 Task: Look for products in the category "Minerals" from Now only.
Action: Mouse pressed left at (37, 92)
Screenshot: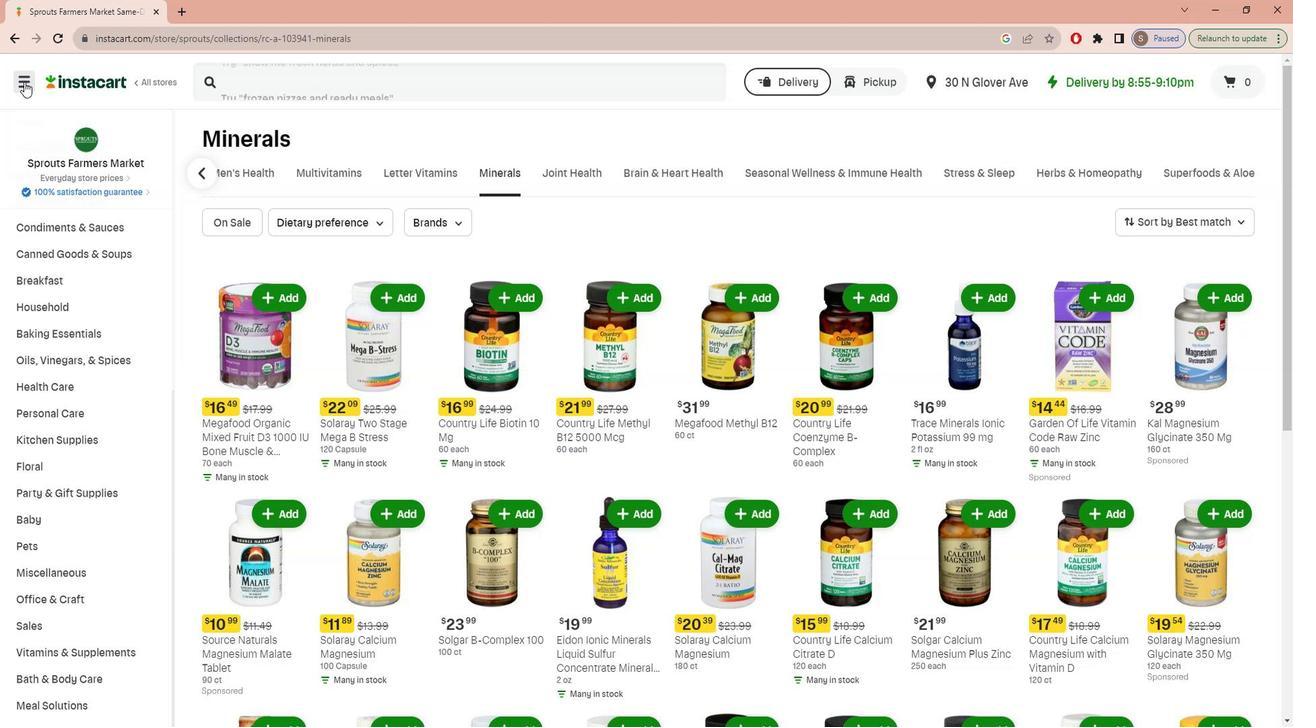 
Action: Mouse moved to (39, 178)
Screenshot: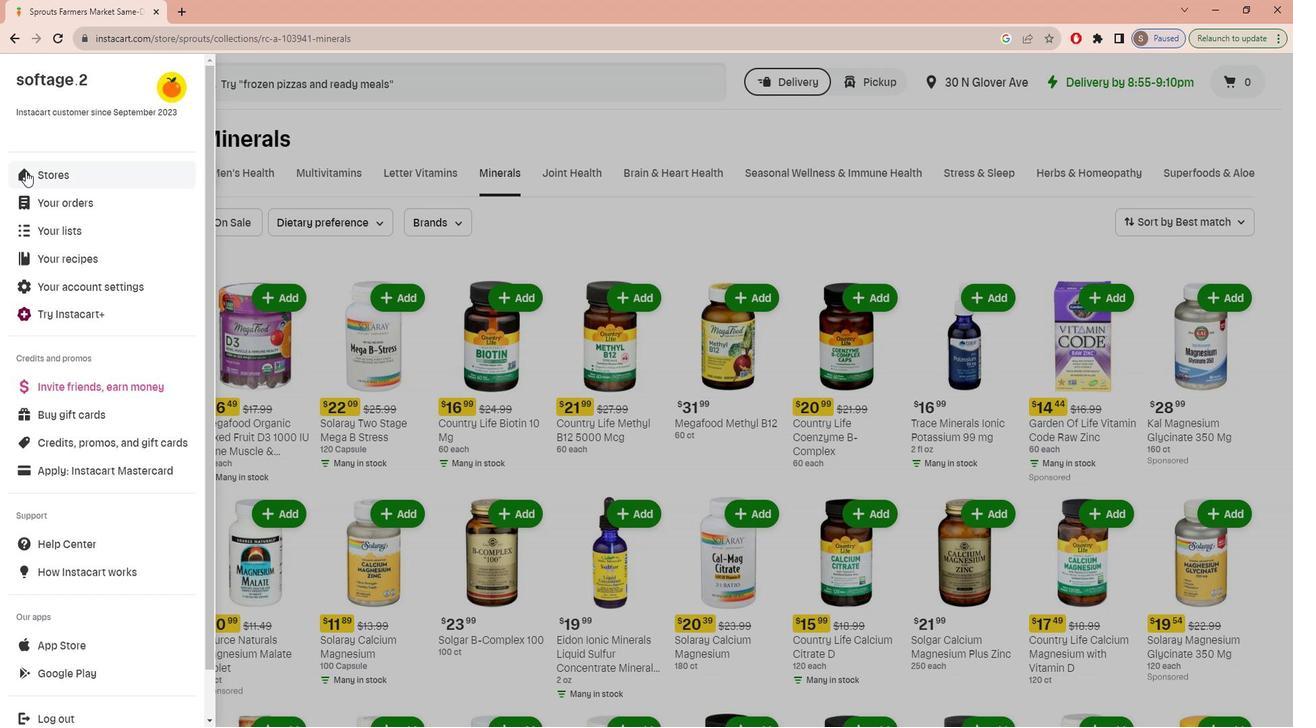 
Action: Mouse pressed left at (39, 178)
Screenshot: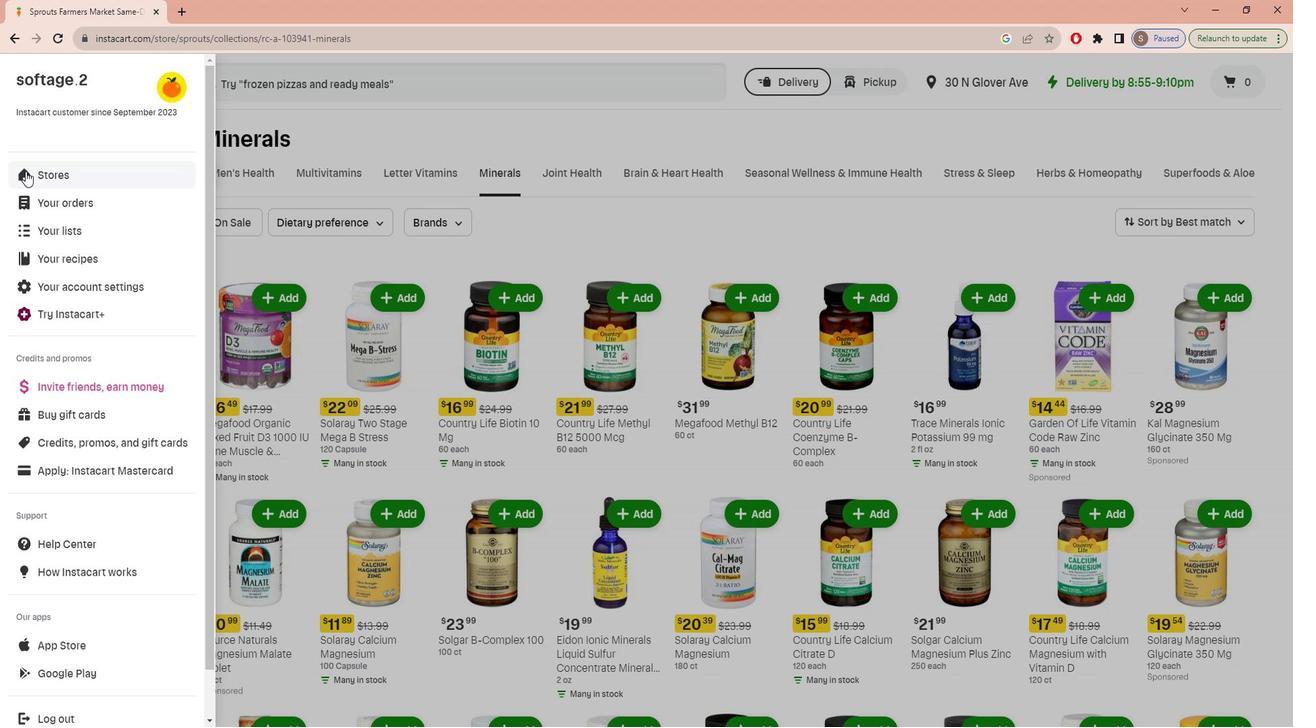 
Action: Mouse moved to (336, 140)
Screenshot: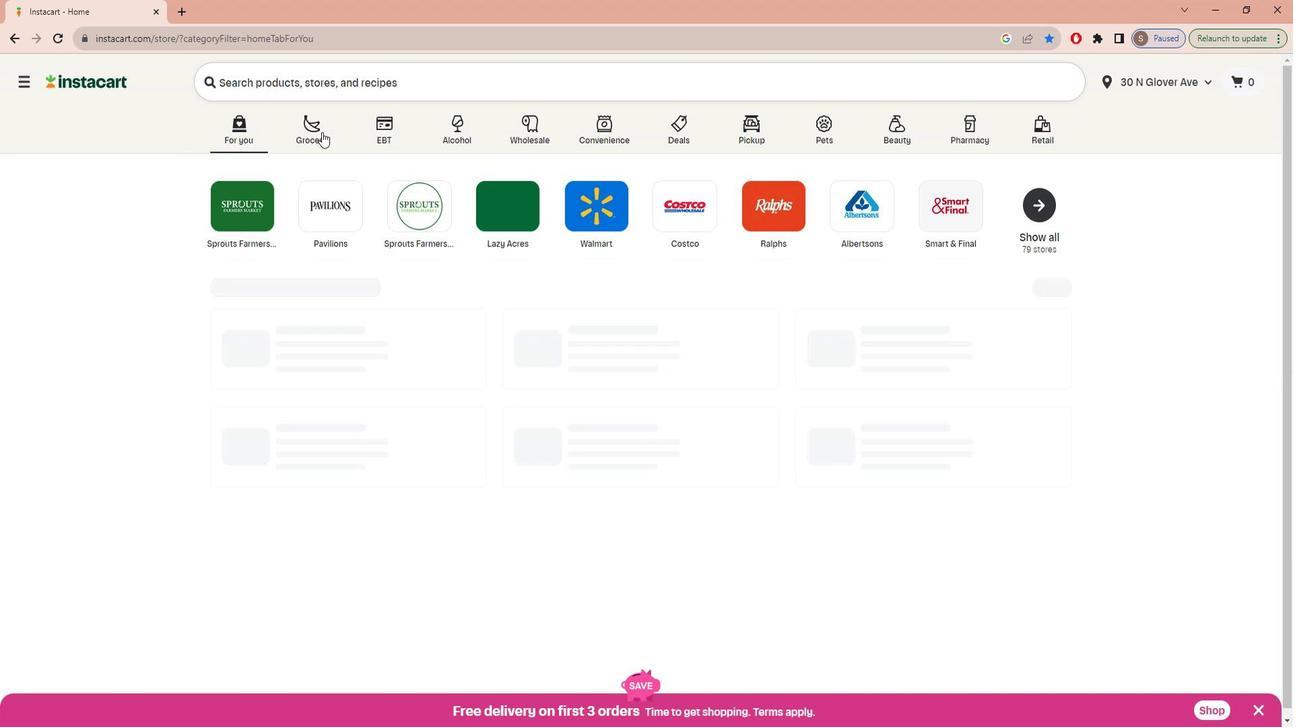 
Action: Mouse pressed left at (336, 140)
Screenshot: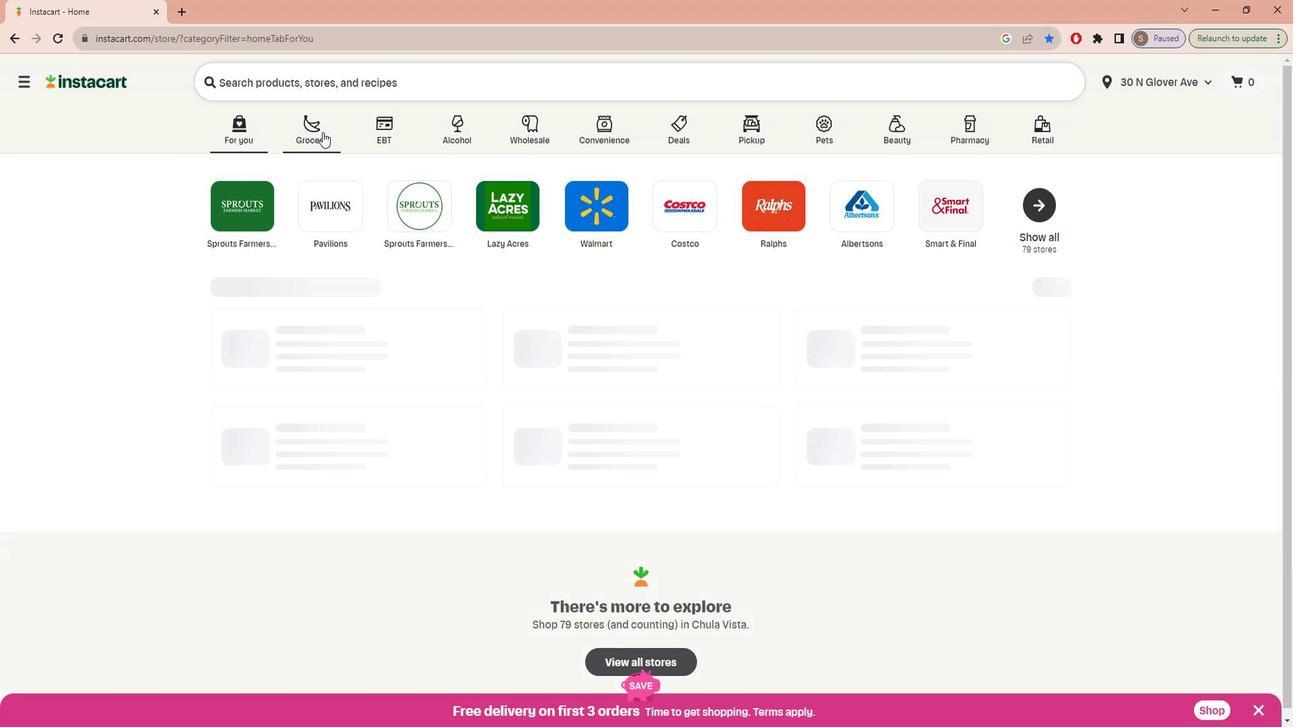 
Action: Mouse moved to (293, 392)
Screenshot: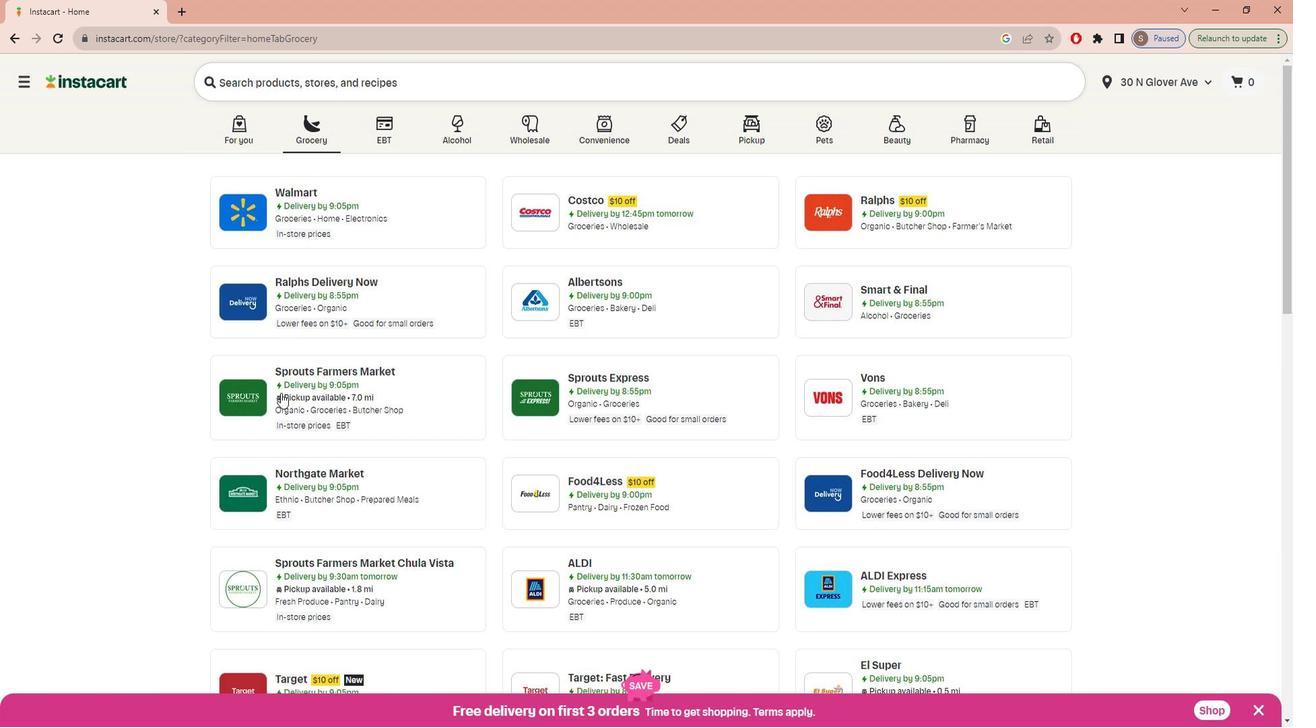 
Action: Mouse pressed left at (293, 392)
Screenshot: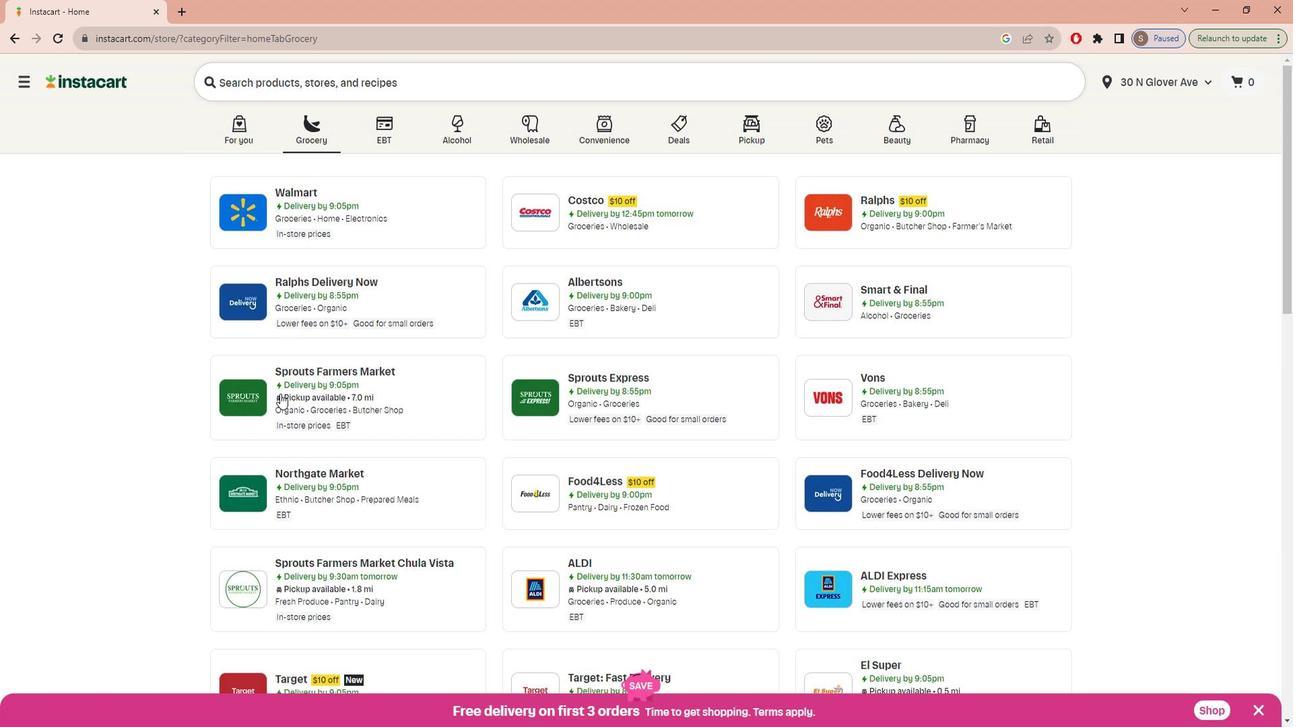 
Action: Mouse moved to (101, 468)
Screenshot: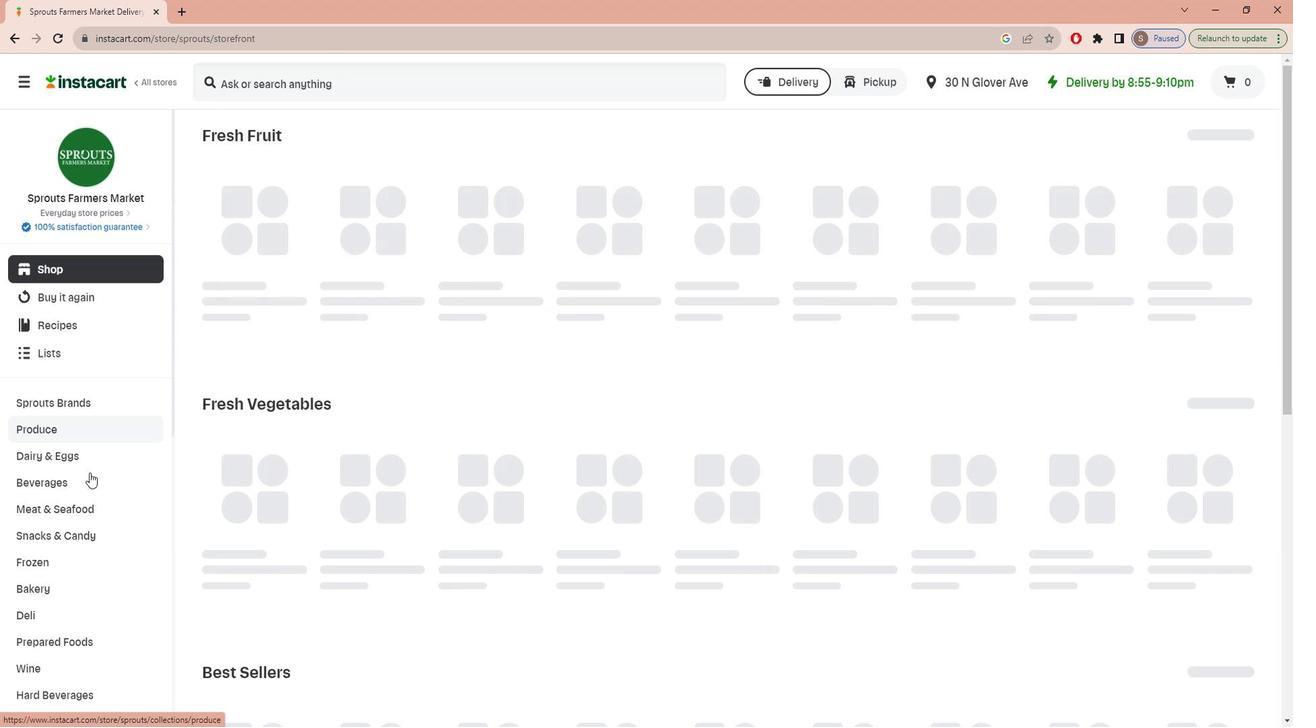 
Action: Mouse scrolled (101, 468) with delta (0, 0)
Screenshot: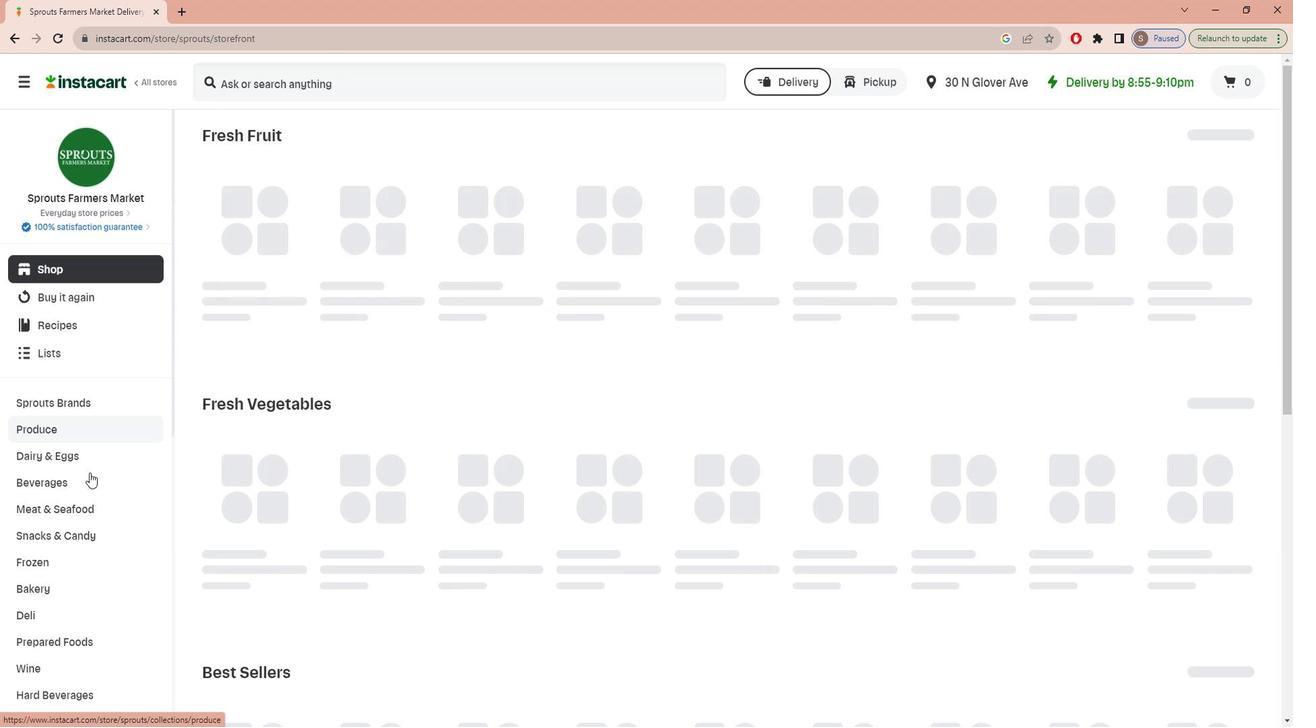 
Action: Mouse scrolled (101, 468) with delta (0, 0)
Screenshot: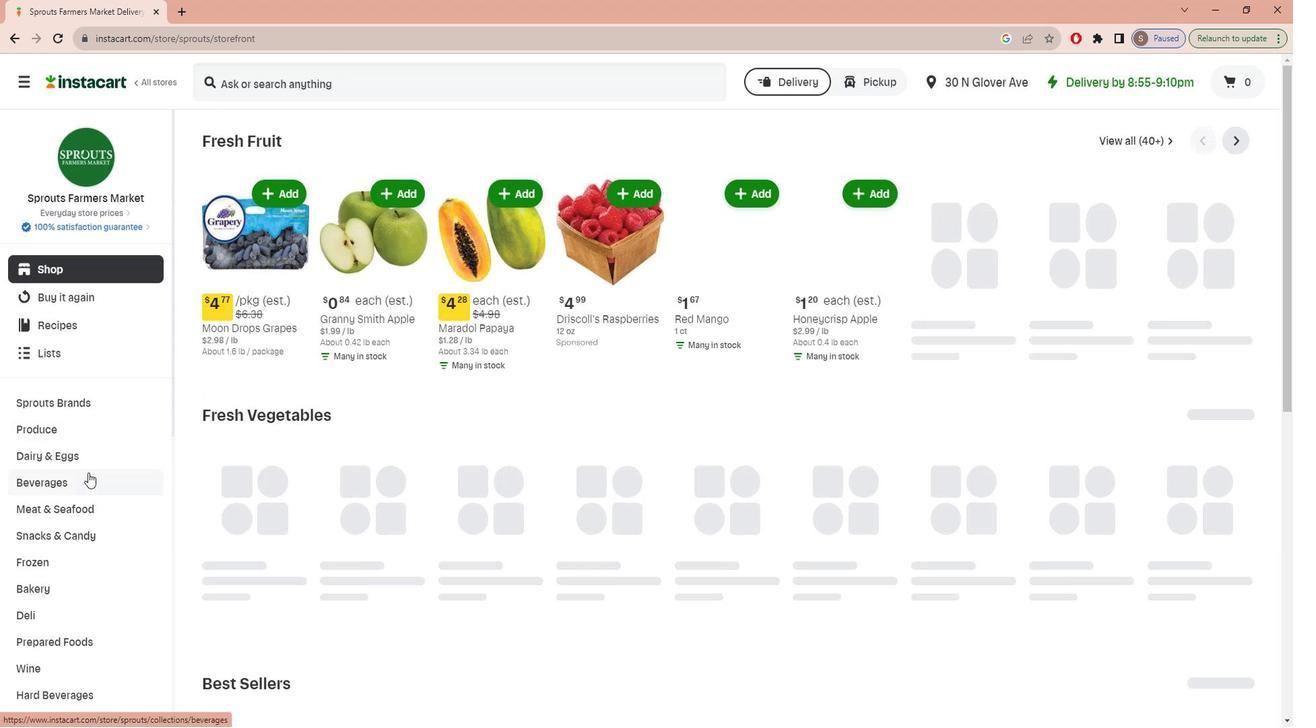 
Action: Mouse scrolled (101, 468) with delta (0, 0)
Screenshot: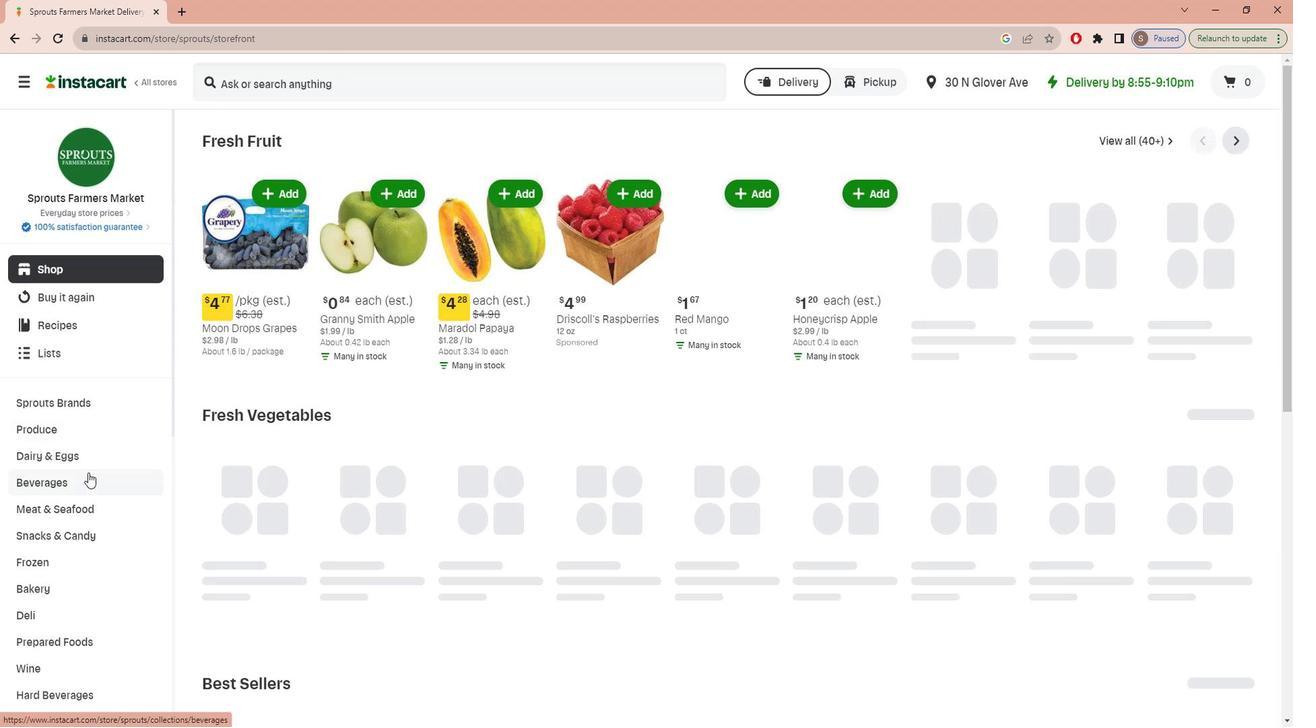 
Action: Mouse scrolled (101, 468) with delta (0, 0)
Screenshot: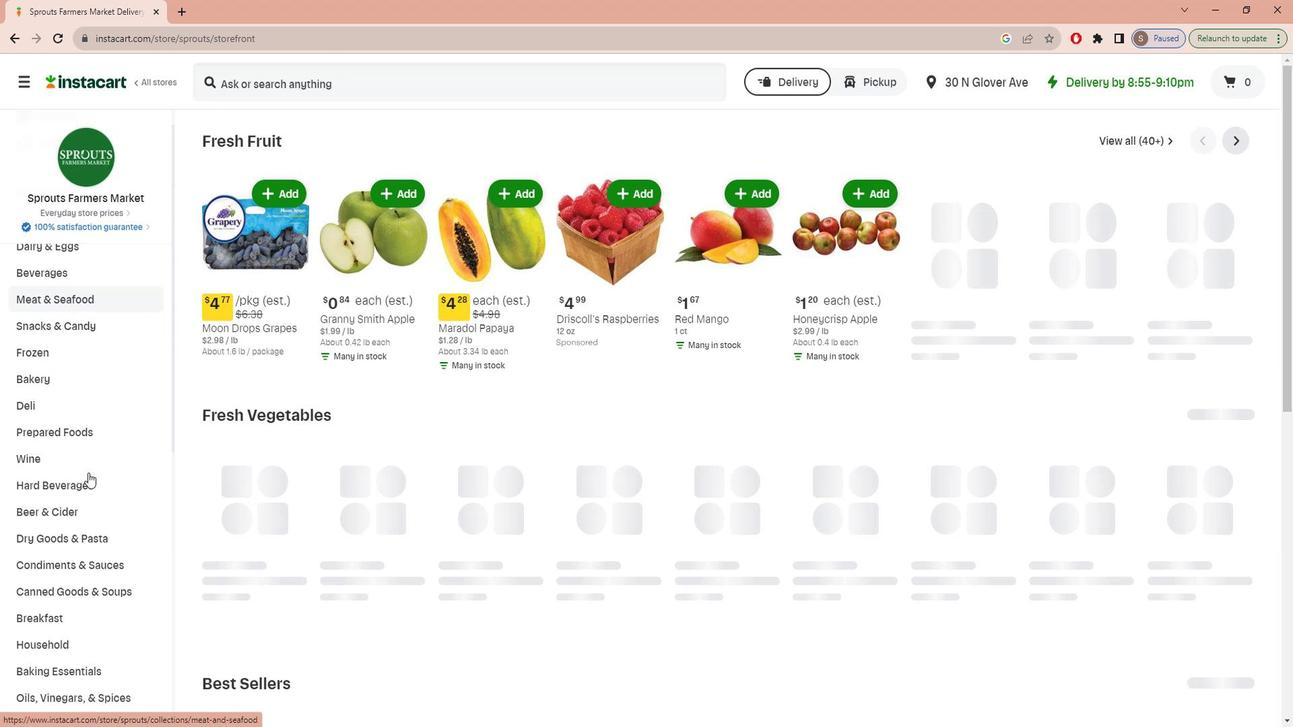 
Action: Mouse scrolled (101, 468) with delta (0, 0)
Screenshot: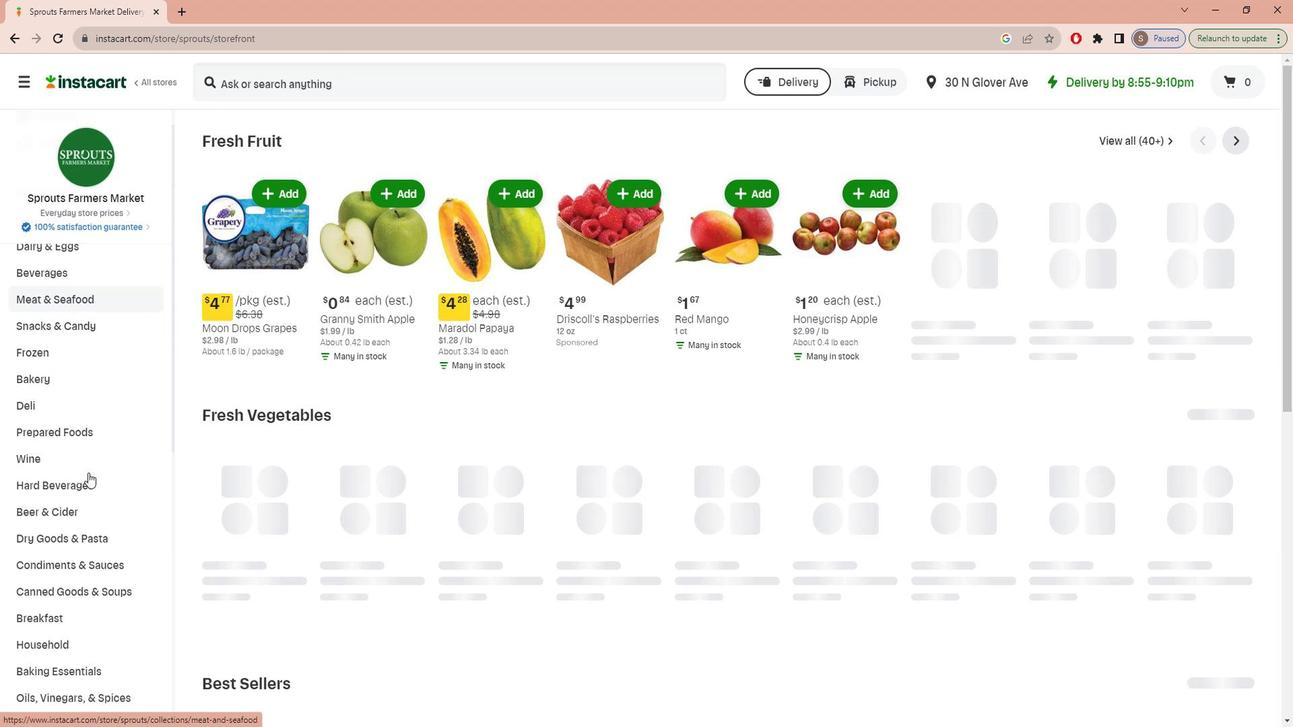 
Action: Mouse scrolled (101, 468) with delta (0, 0)
Screenshot: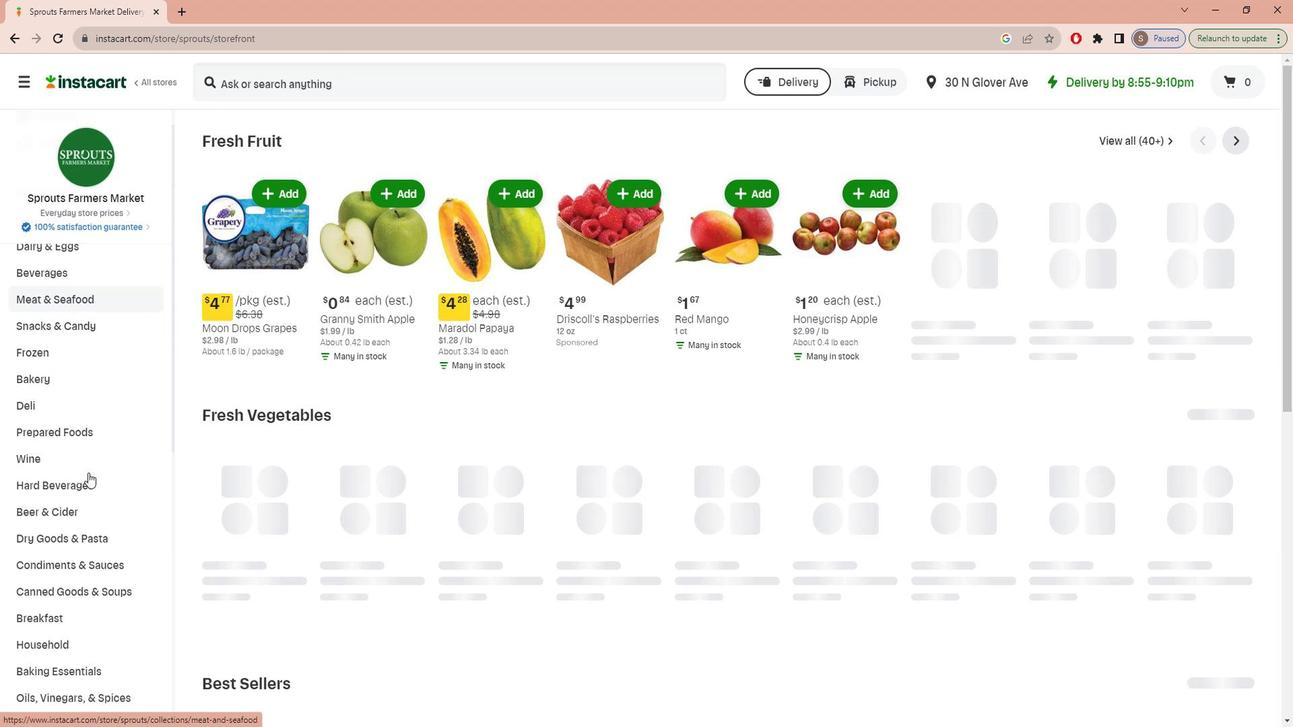 
Action: Mouse scrolled (101, 468) with delta (0, 0)
Screenshot: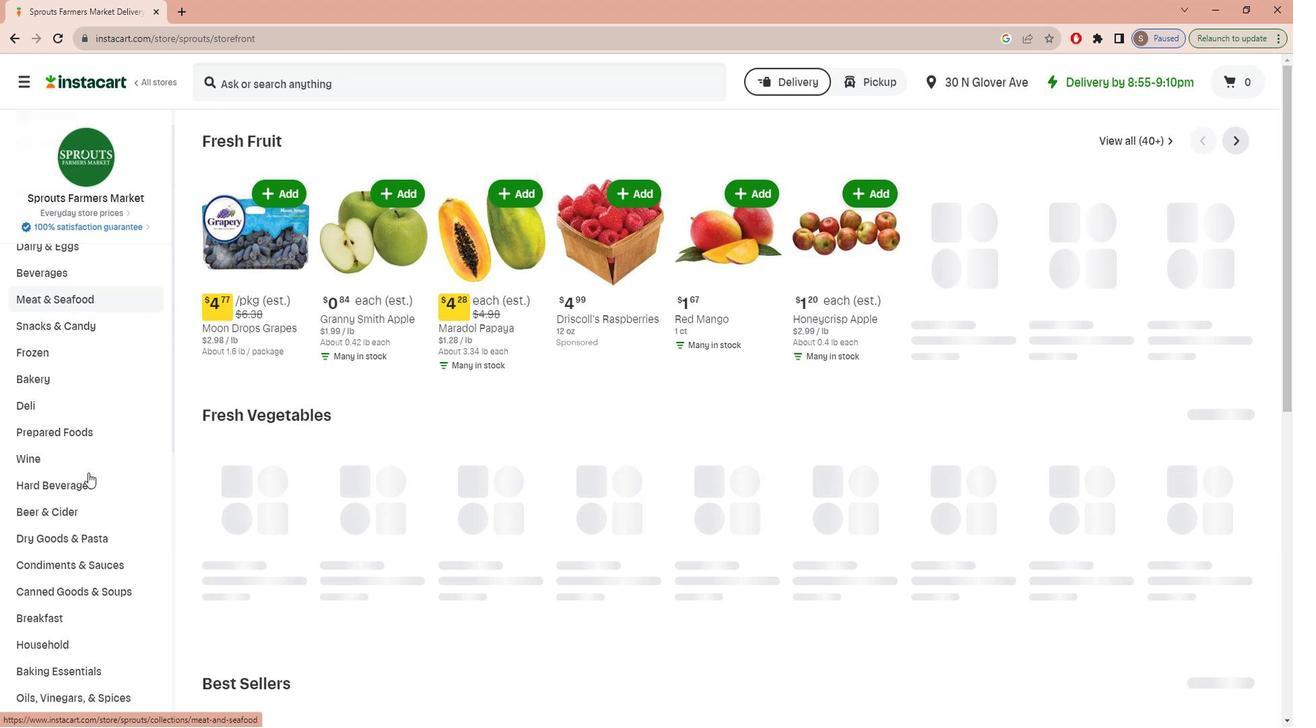 
Action: Mouse scrolled (101, 468) with delta (0, 0)
Screenshot: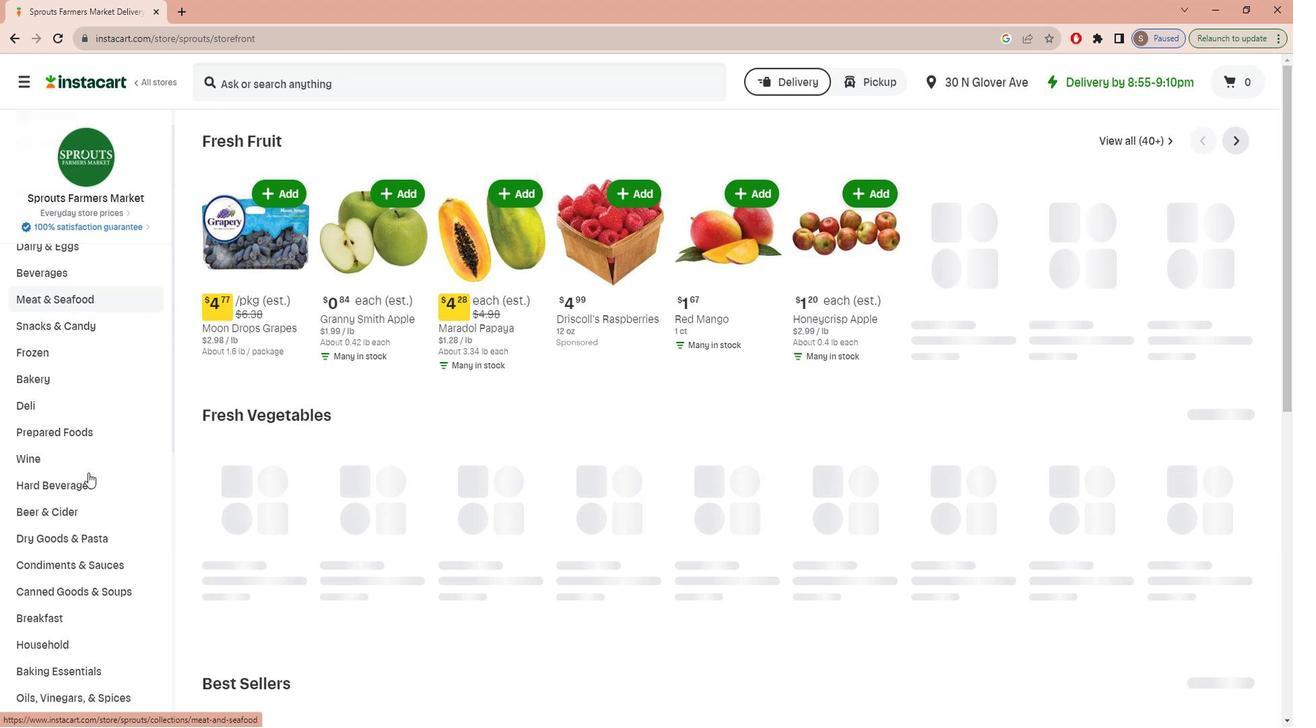 
Action: Mouse scrolled (101, 468) with delta (0, 0)
Screenshot: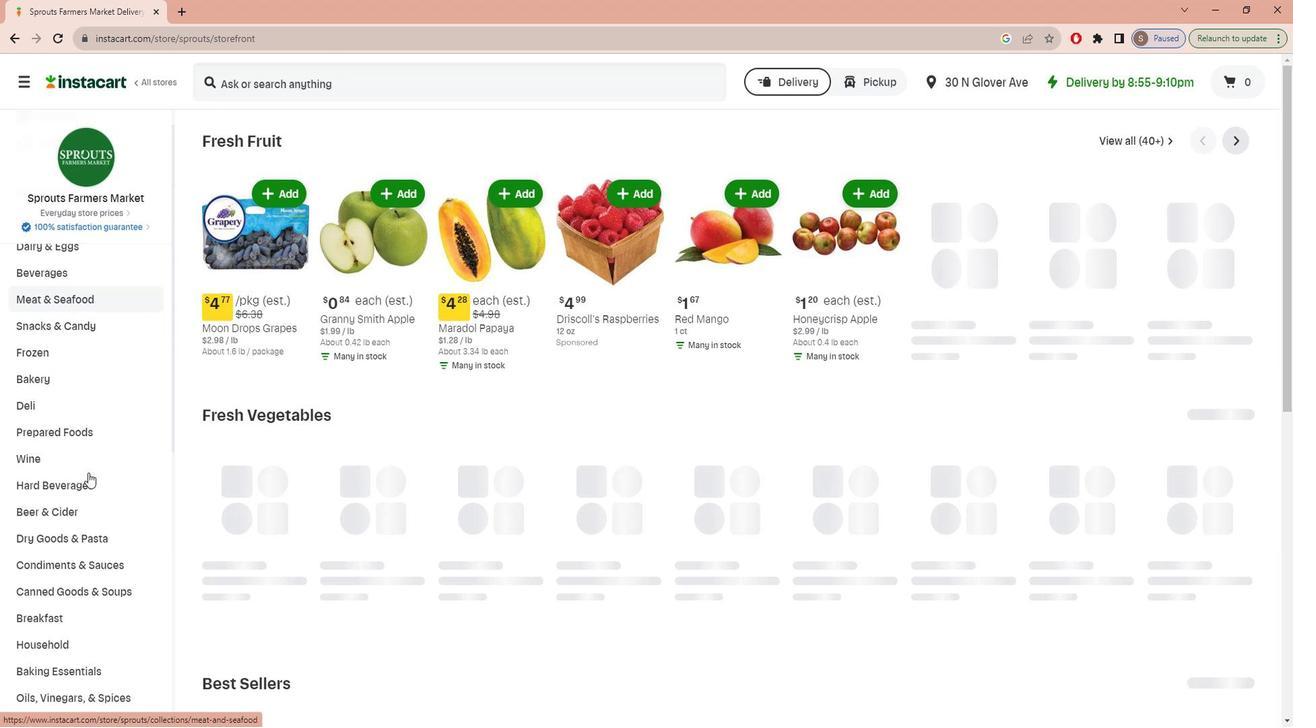 
Action: Mouse scrolled (101, 468) with delta (0, 0)
Screenshot: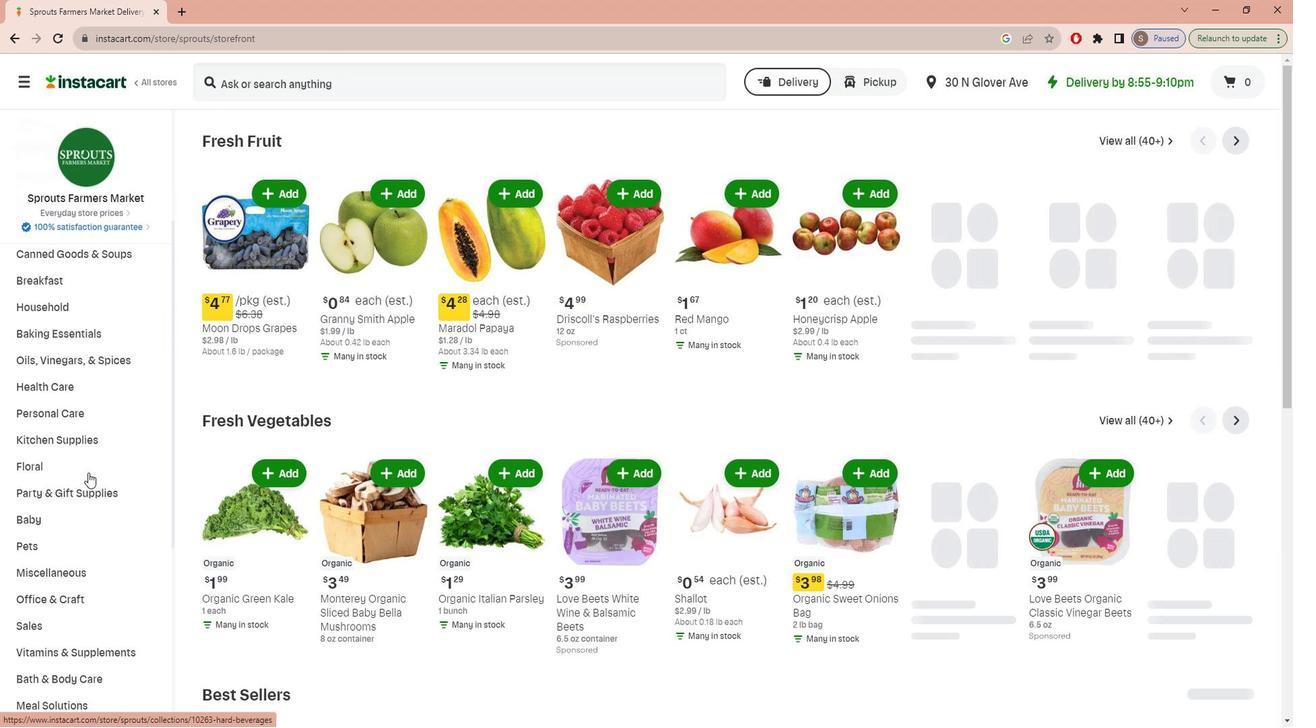 
Action: Mouse scrolled (101, 468) with delta (0, 0)
Screenshot: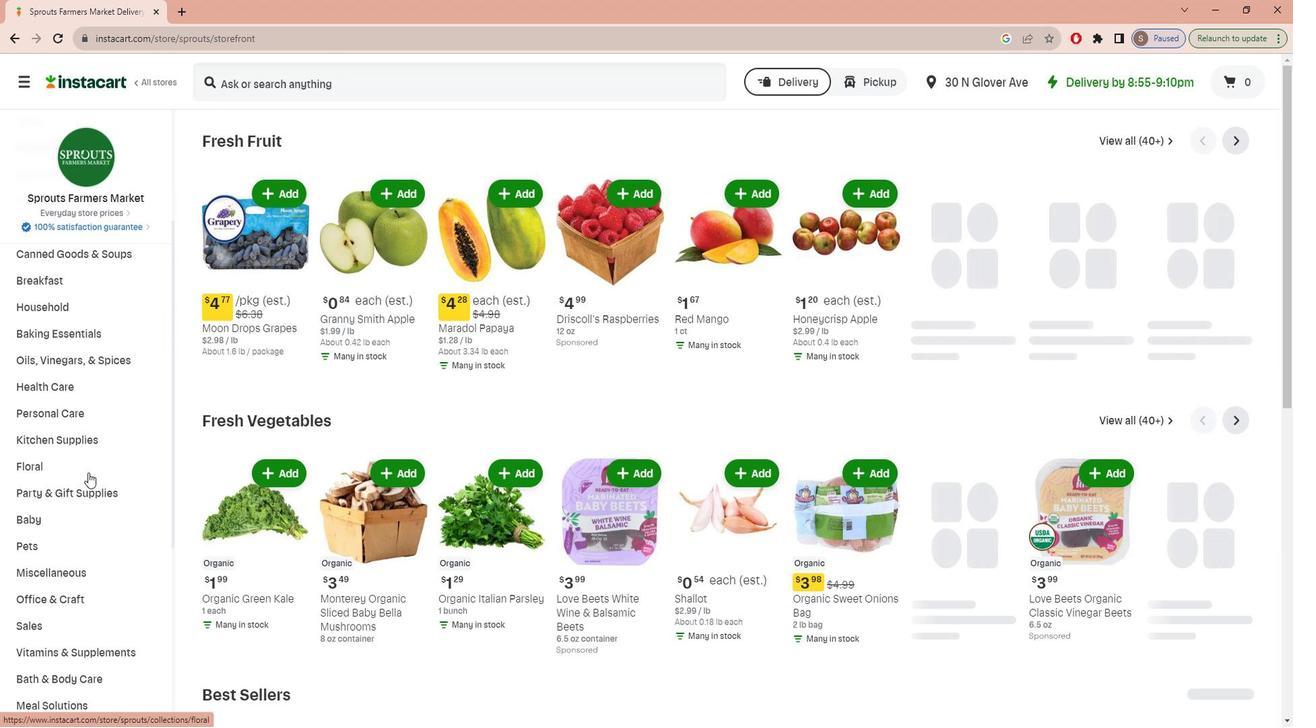 
Action: Mouse scrolled (101, 468) with delta (0, 0)
Screenshot: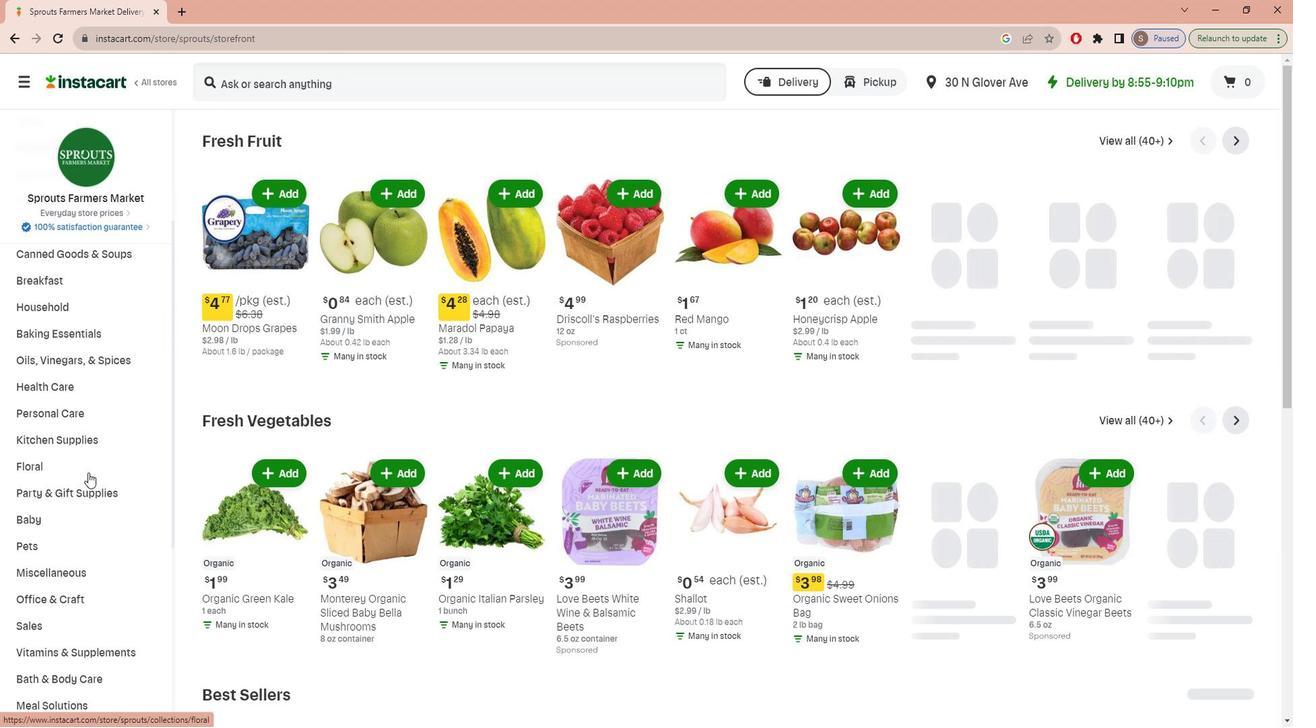 
Action: Mouse scrolled (101, 468) with delta (0, 0)
Screenshot: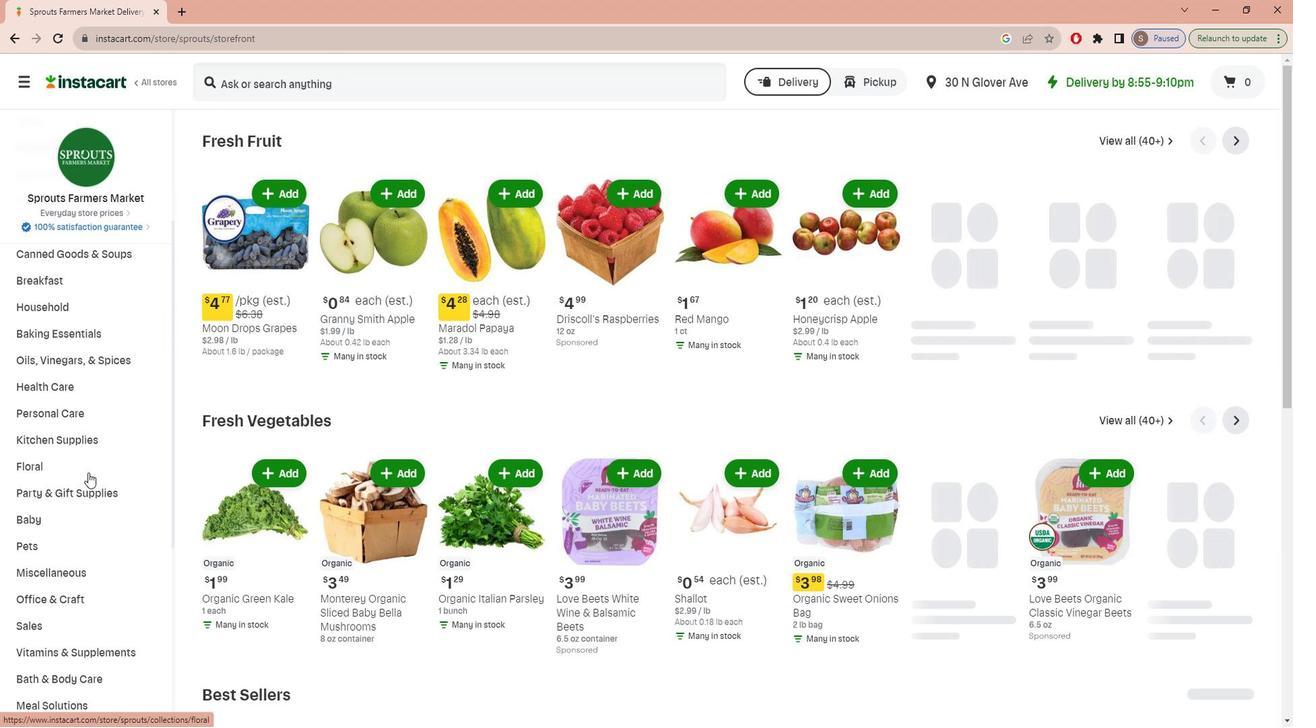 
Action: Mouse scrolled (101, 468) with delta (0, 0)
Screenshot: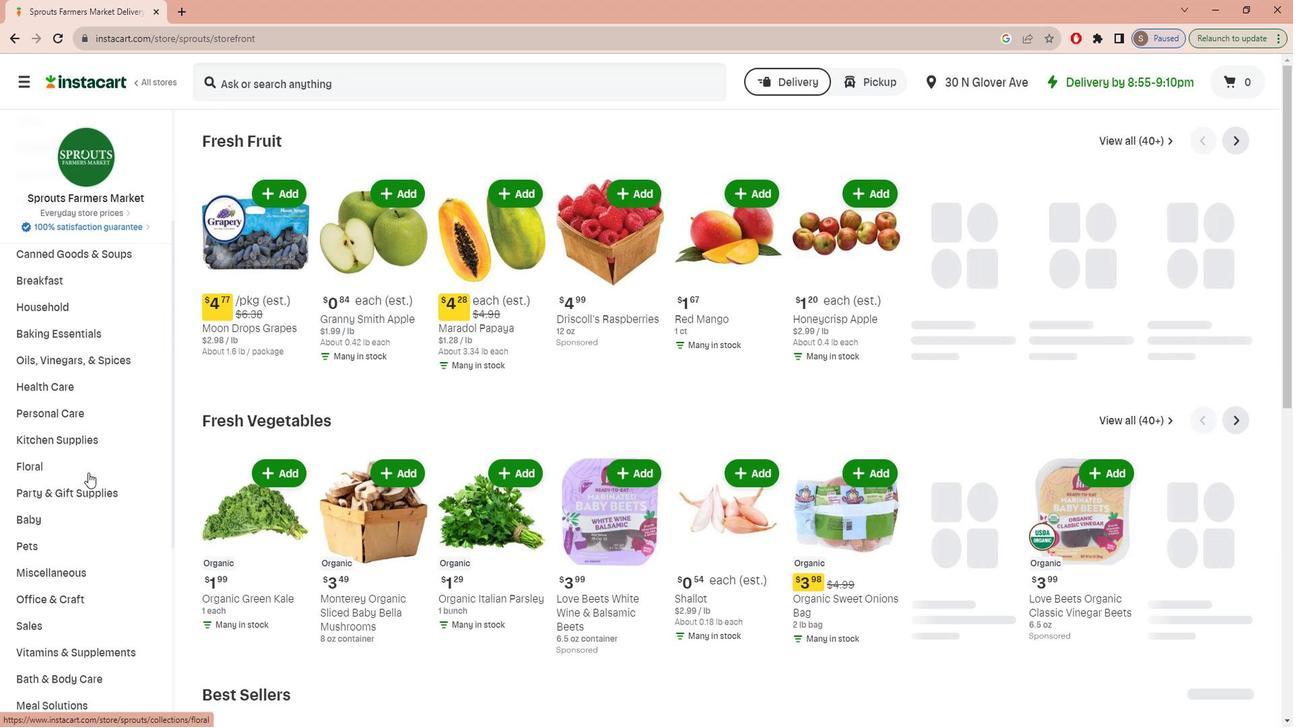 
Action: Mouse scrolled (101, 468) with delta (0, 0)
Screenshot: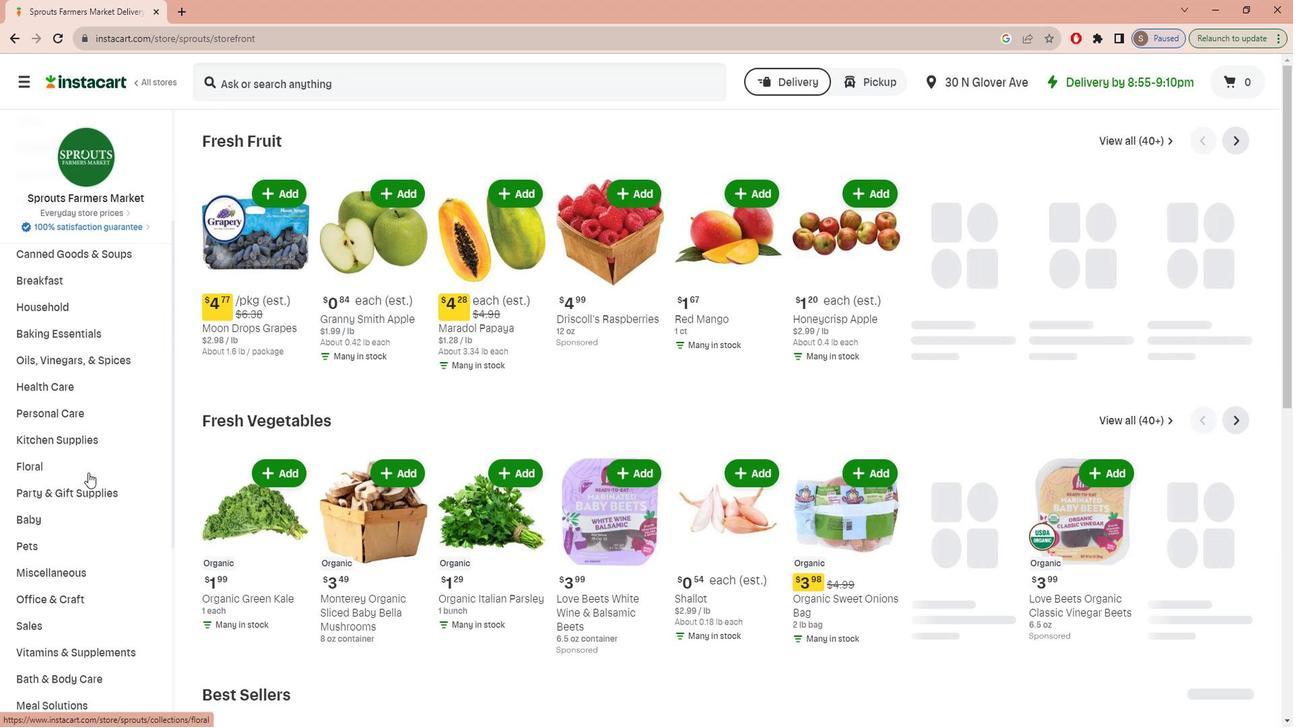 
Action: Mouse scrolled (101, 468) with delta (0, 0)
Screenshot: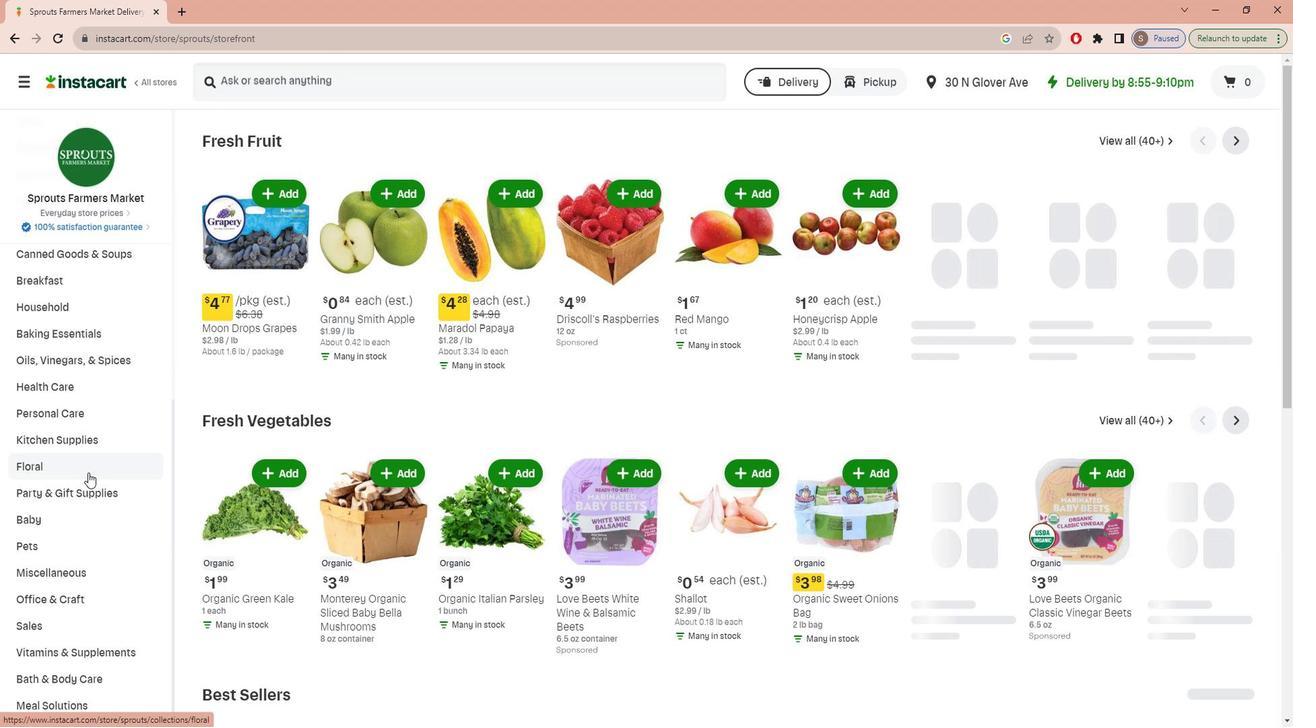 
Action: Mouse moved to (88, 644)
Screenshot: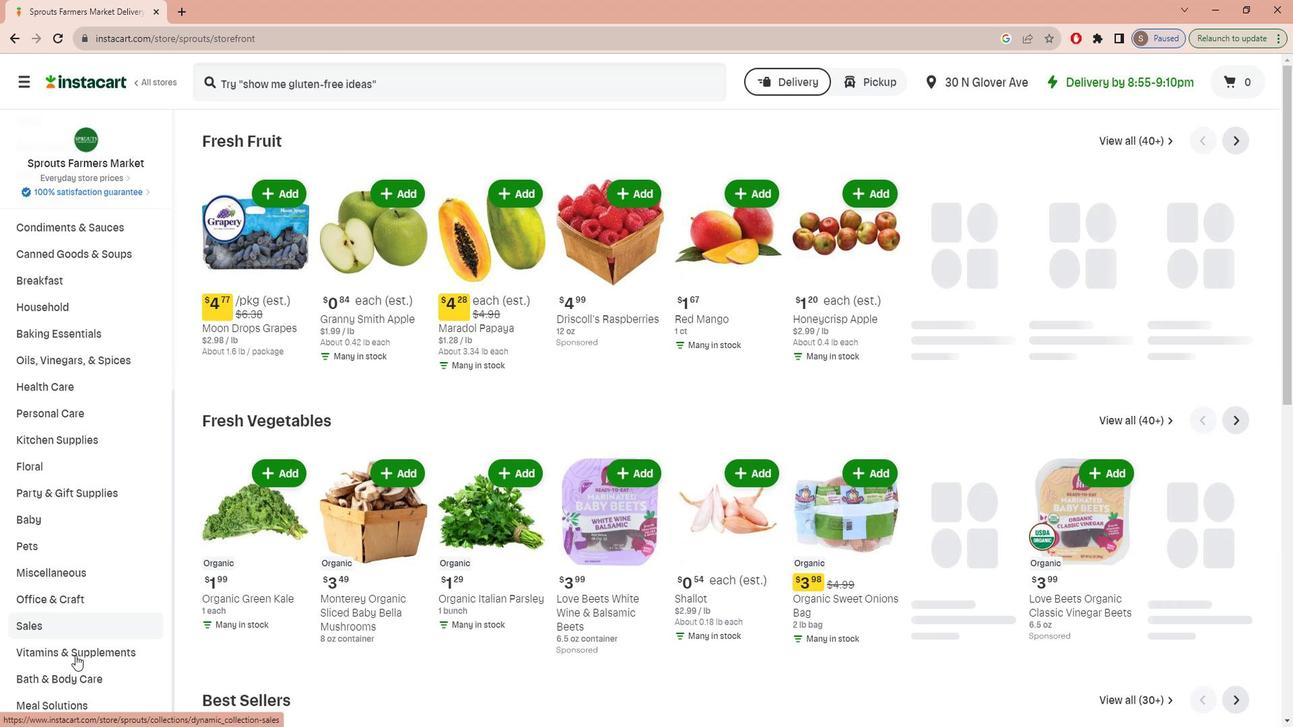 
Action: Mouse pressed left at (88, 644)
Screenshot: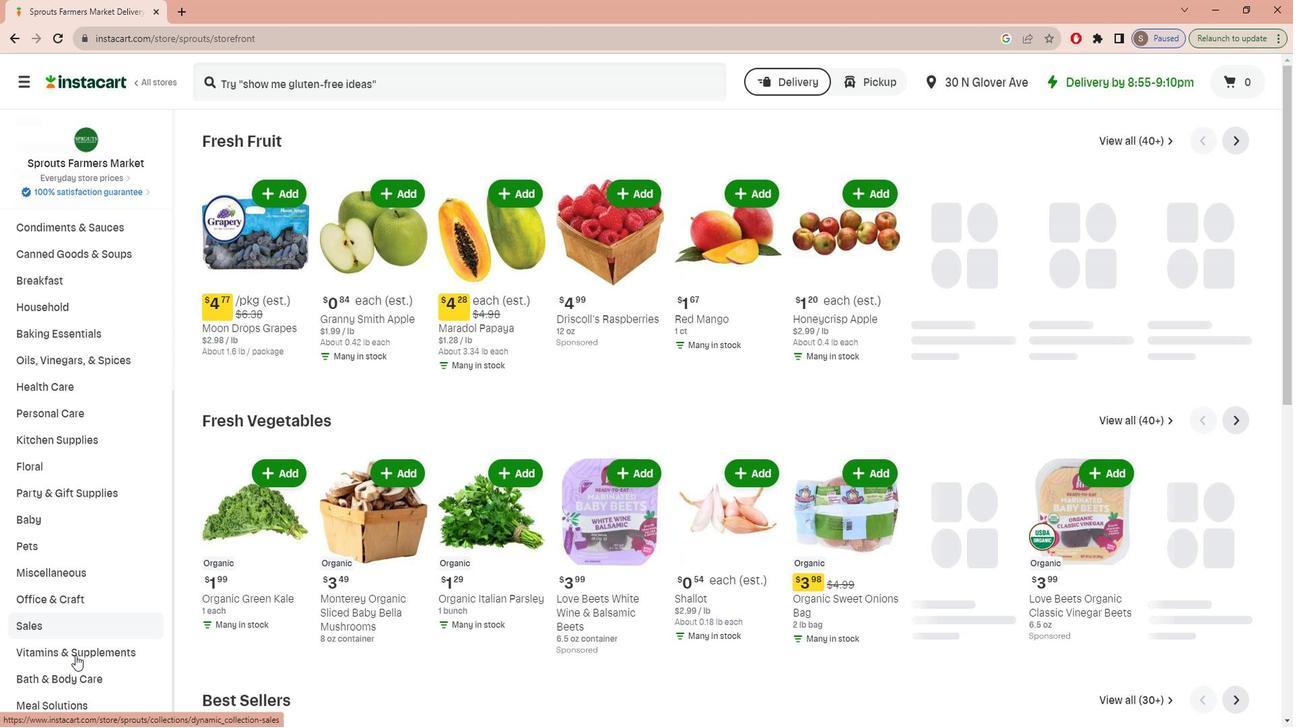 
Action: Mouse moved to (1267, 190)
Screenshot: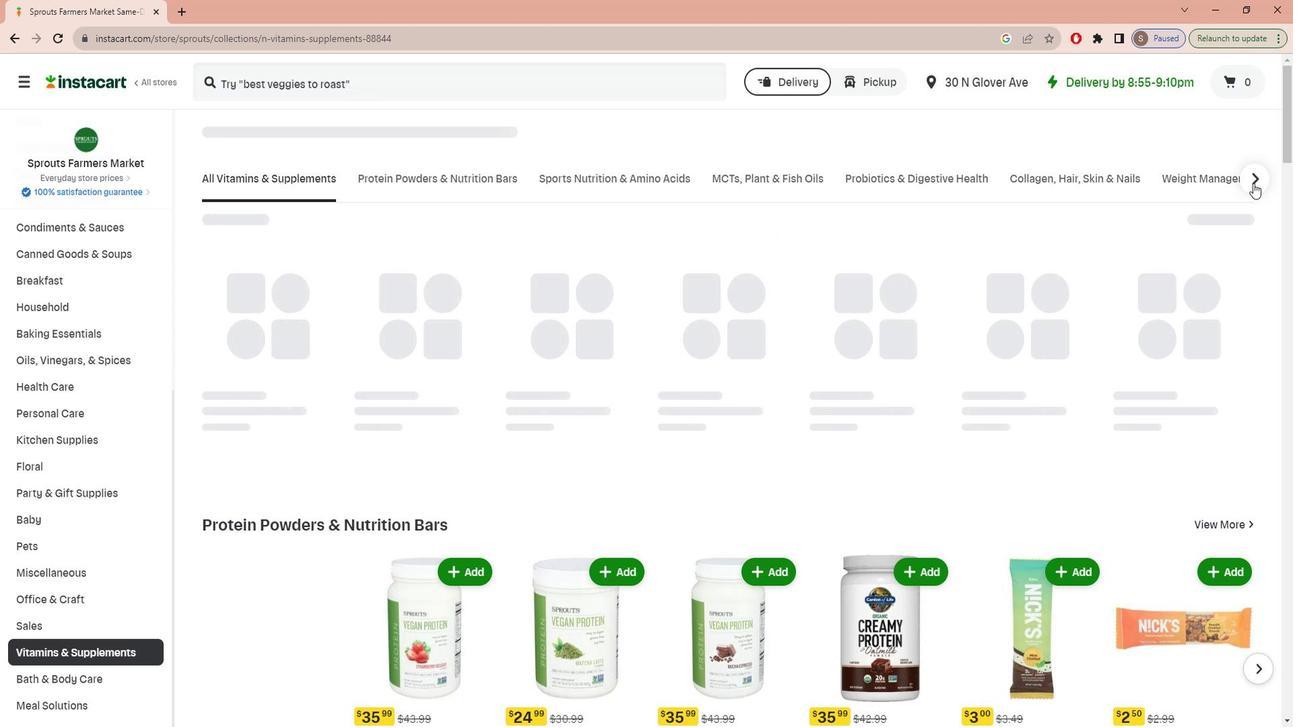 
Action: Mouse pressed left at (1267, 190)
Screenshot: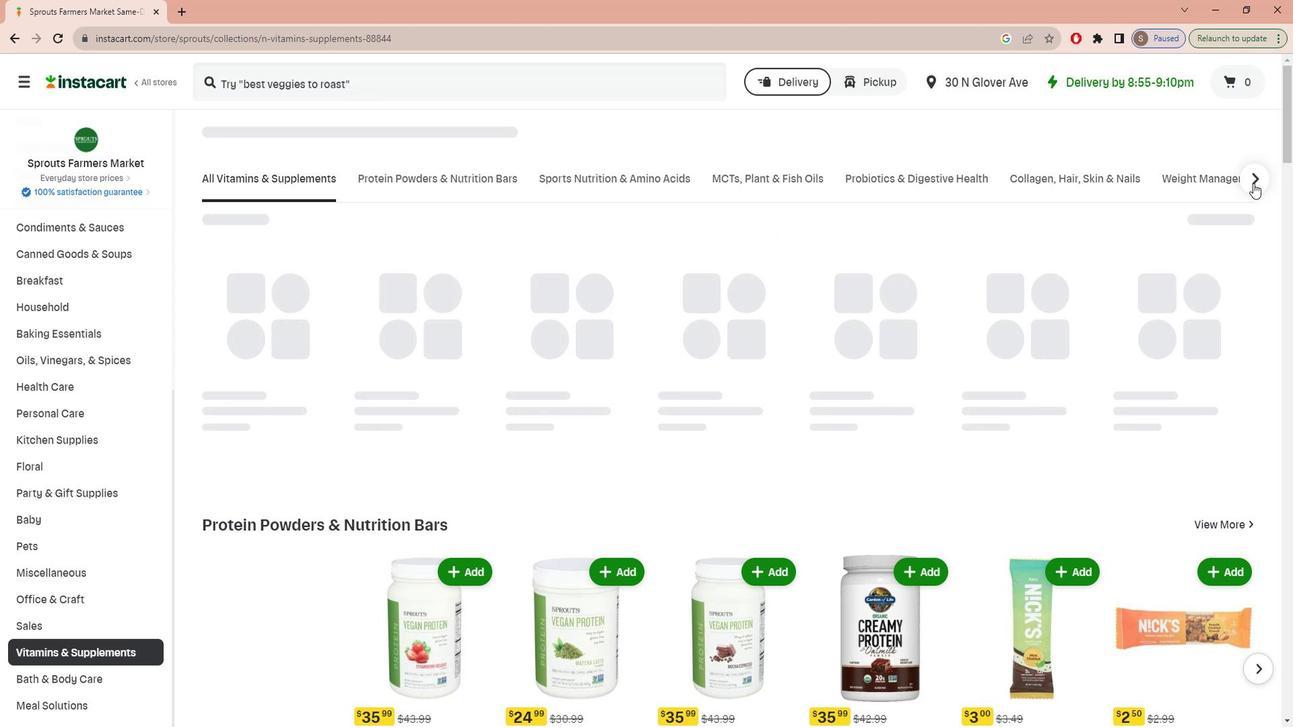 
Action: Mouse moved to (931, 177)
Screenshot: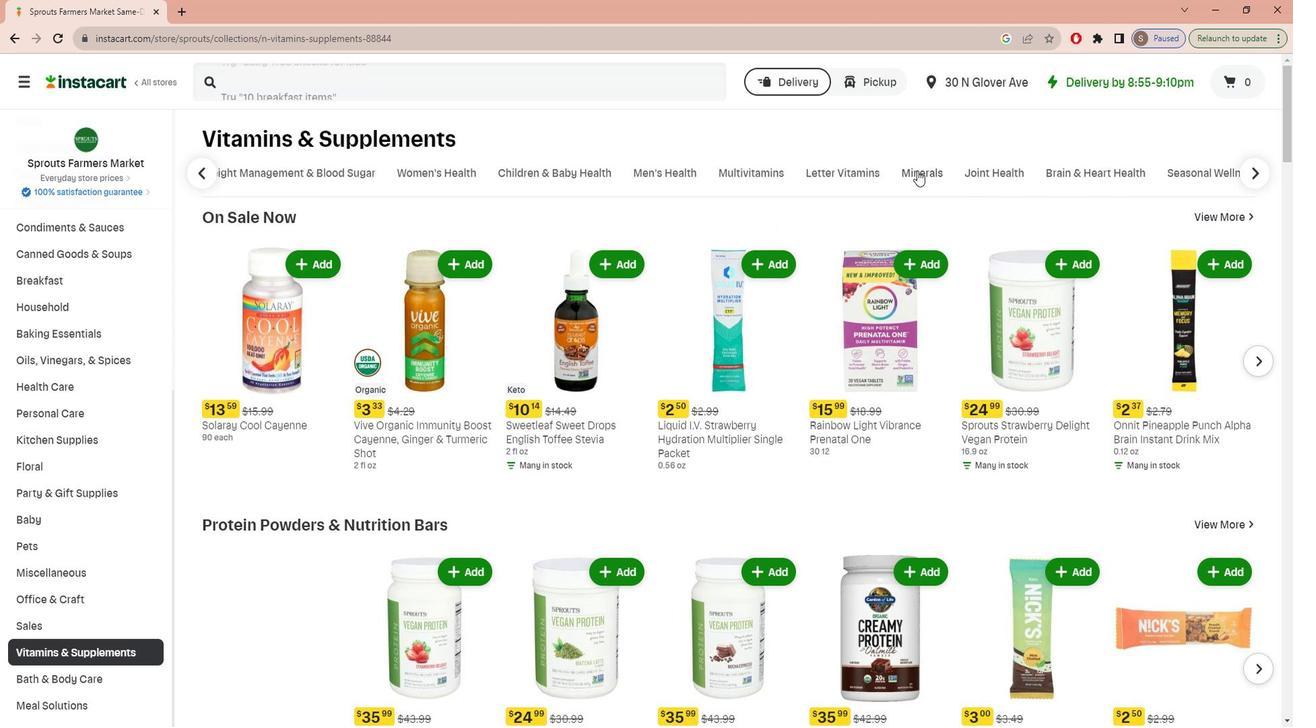 
Action: Mouse pressed left at (931, 177)
Screenshot: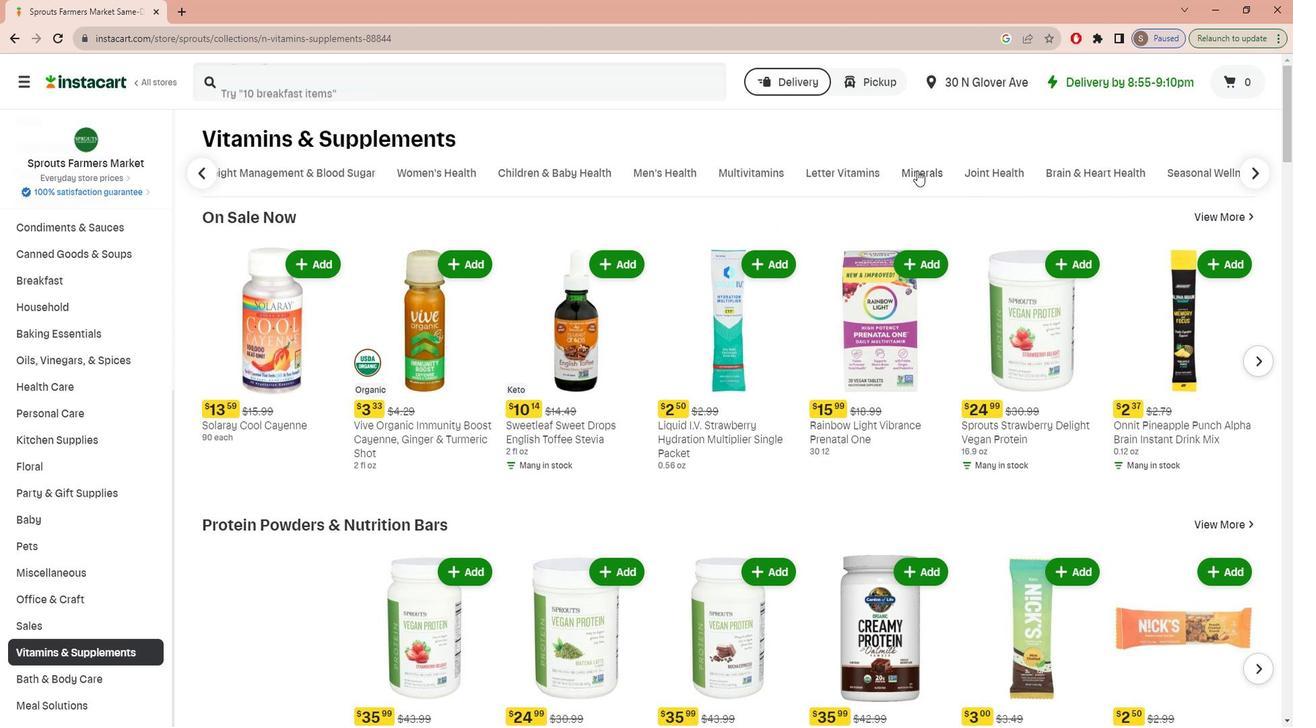 
Action: Mouse moved to (451, 226)
Screenshot: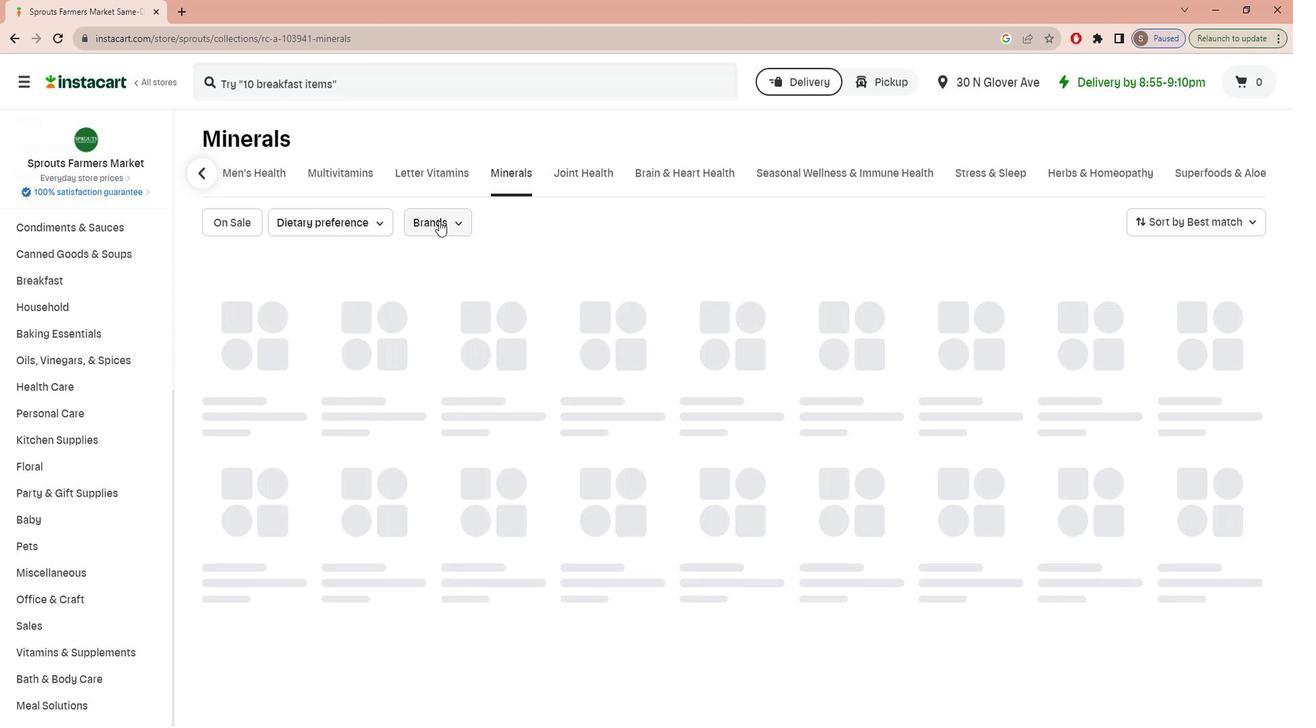 
Action: Mouse pressed left at (451, 226)
Screenshot: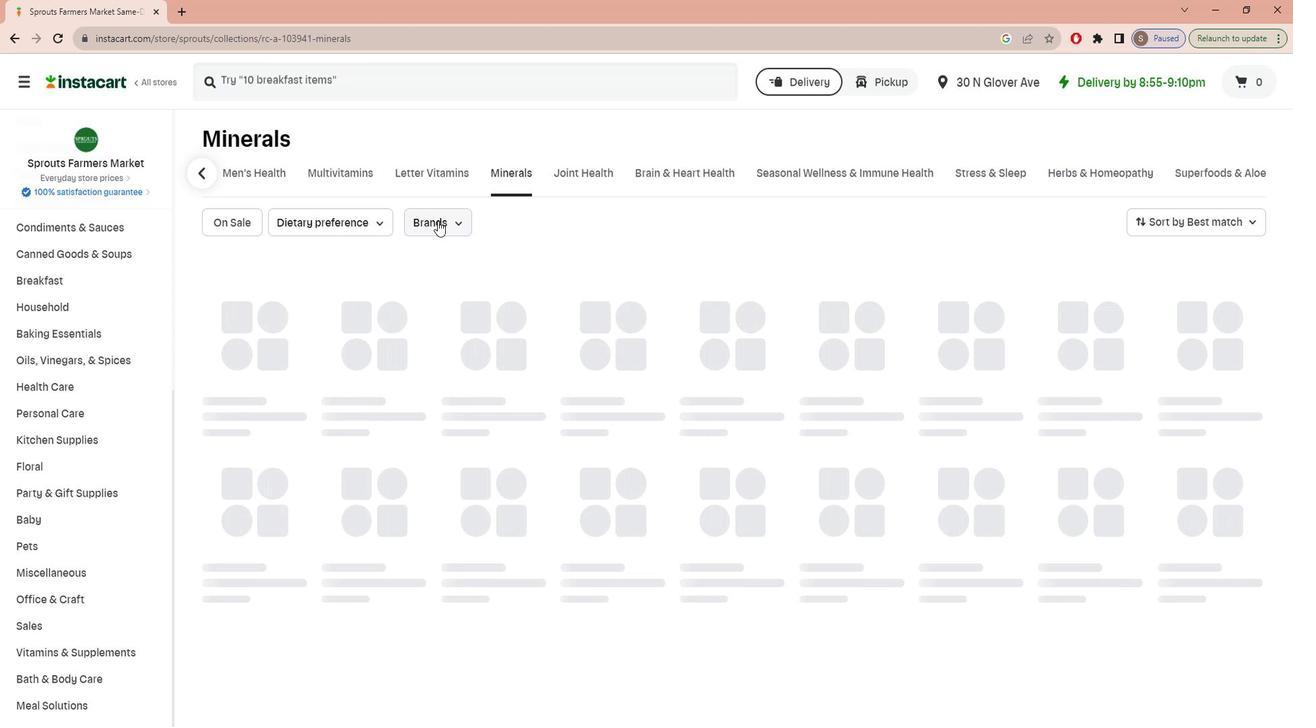 
Action: Mouse moved to (466, 315)
Screenshot: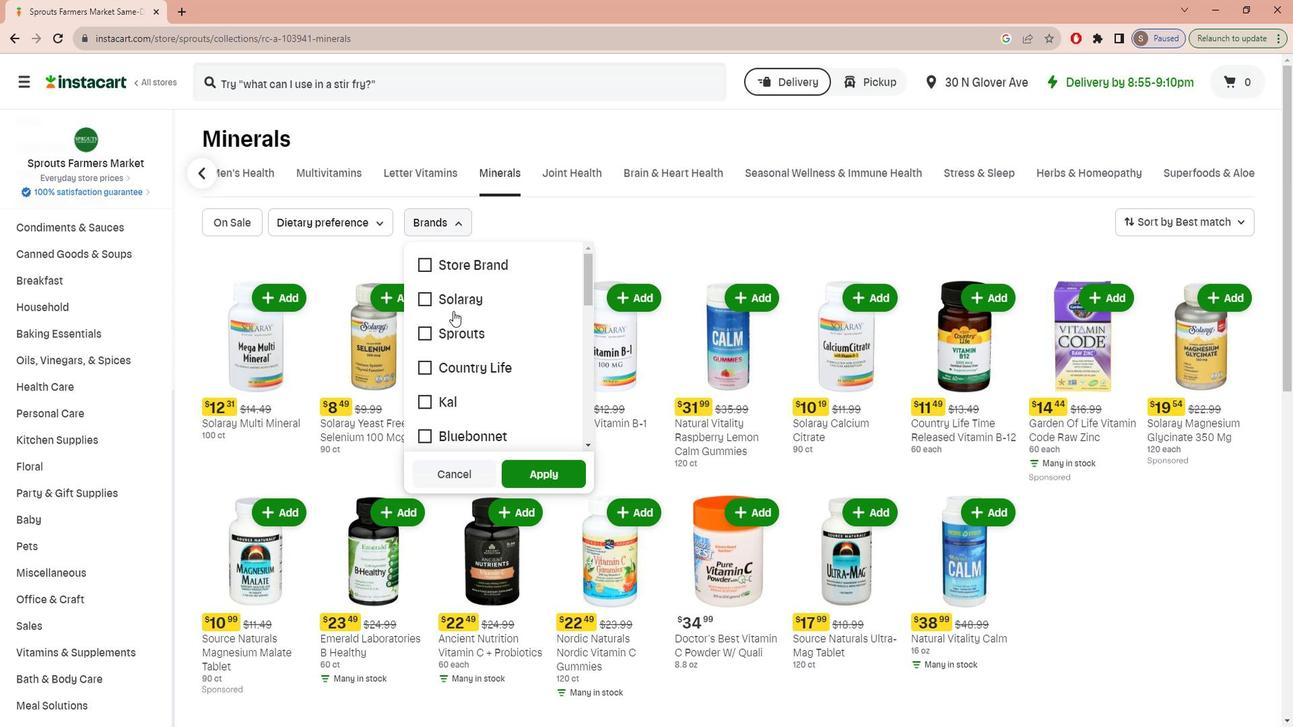 
Action: Mouse scrolled (466, 314) with delta (0, 0)
Screenshot: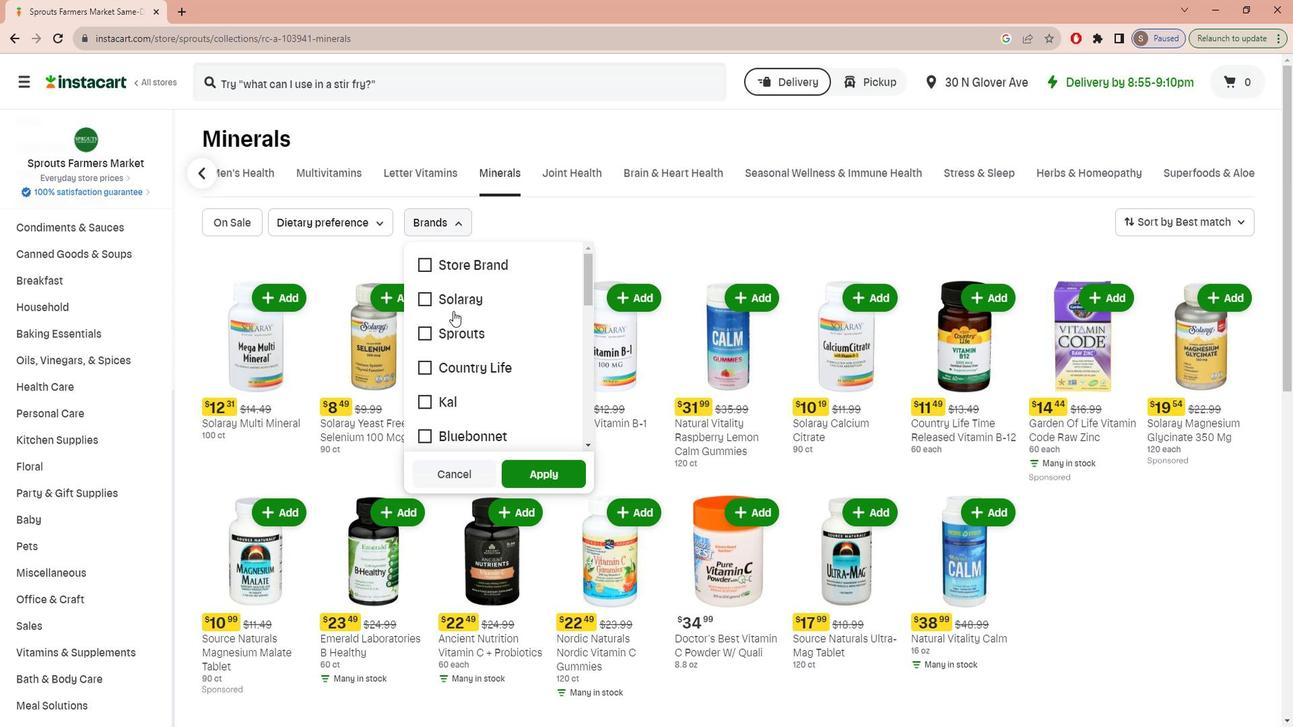
Action: Mouse moved to (466, 315)
Screenshot: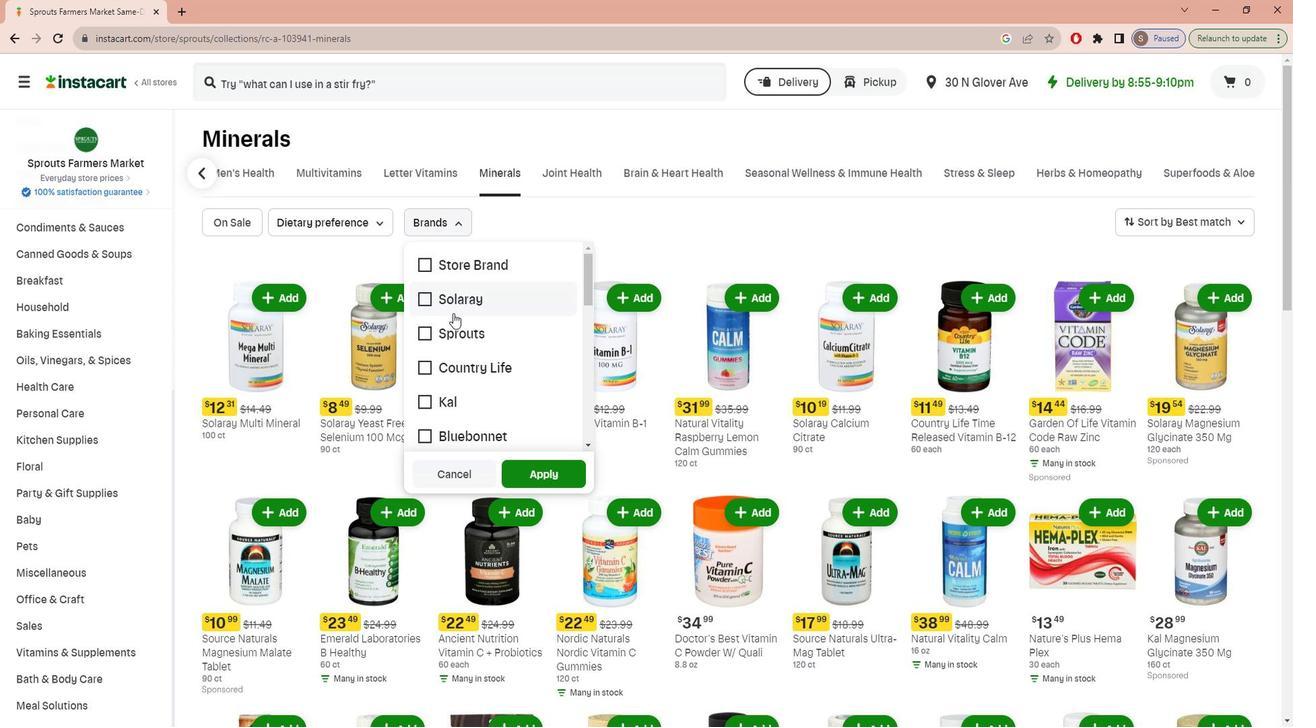 
Action: Mouse scrolled (466, 315) with delta (0, 0)
Screenshot: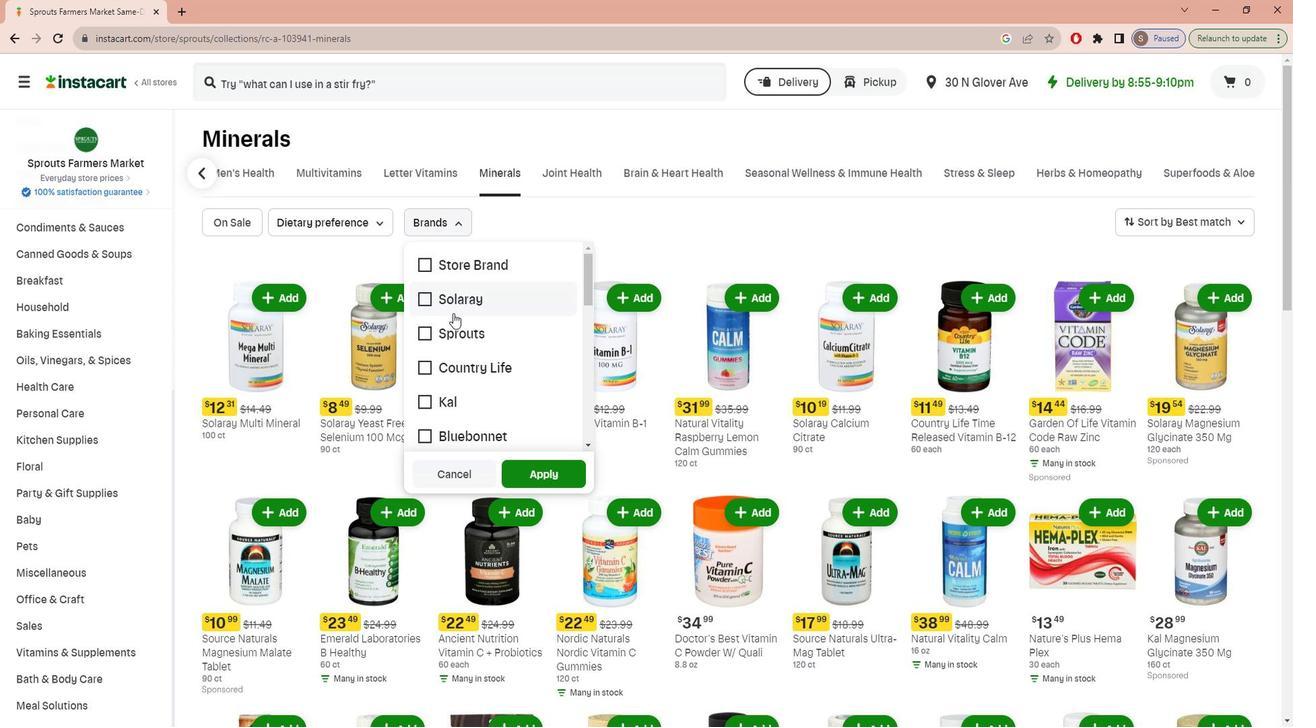 
Action: Mouse moved to (467, 322)
Screenshot: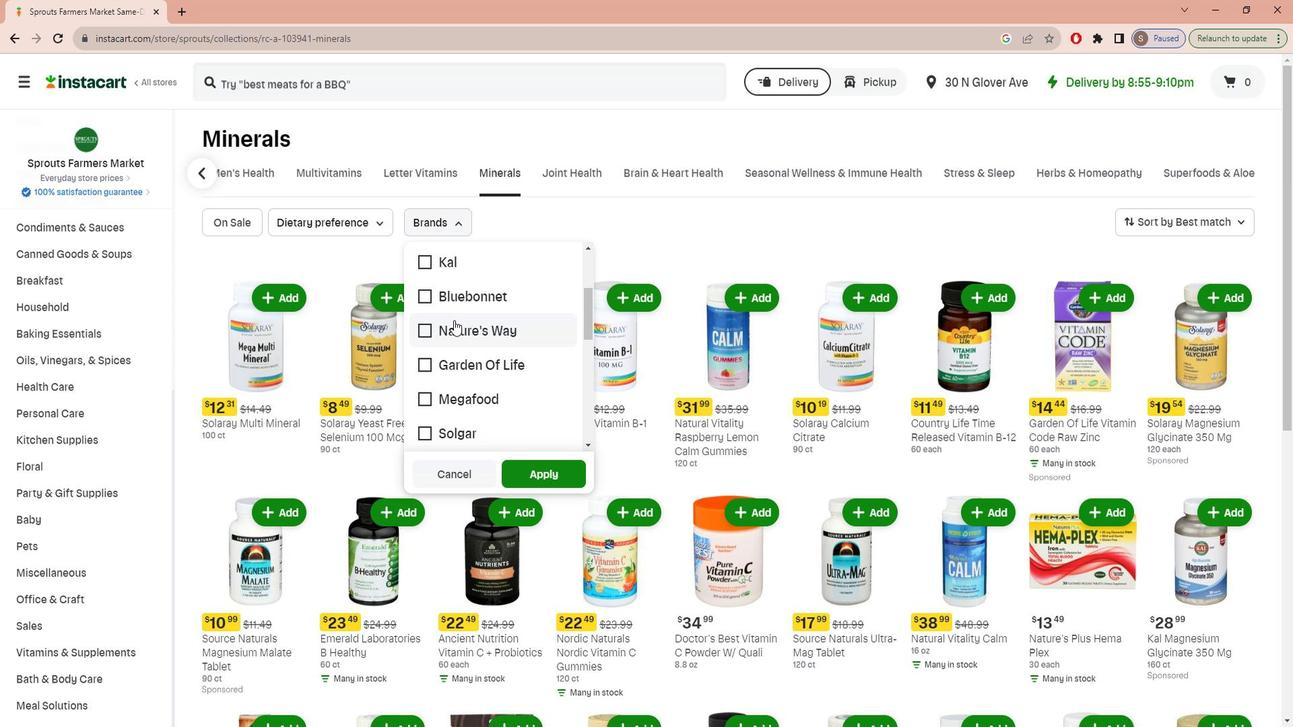 
Action: Mouse scrolled (467, 322) with delta (0, 0)
Screenshot: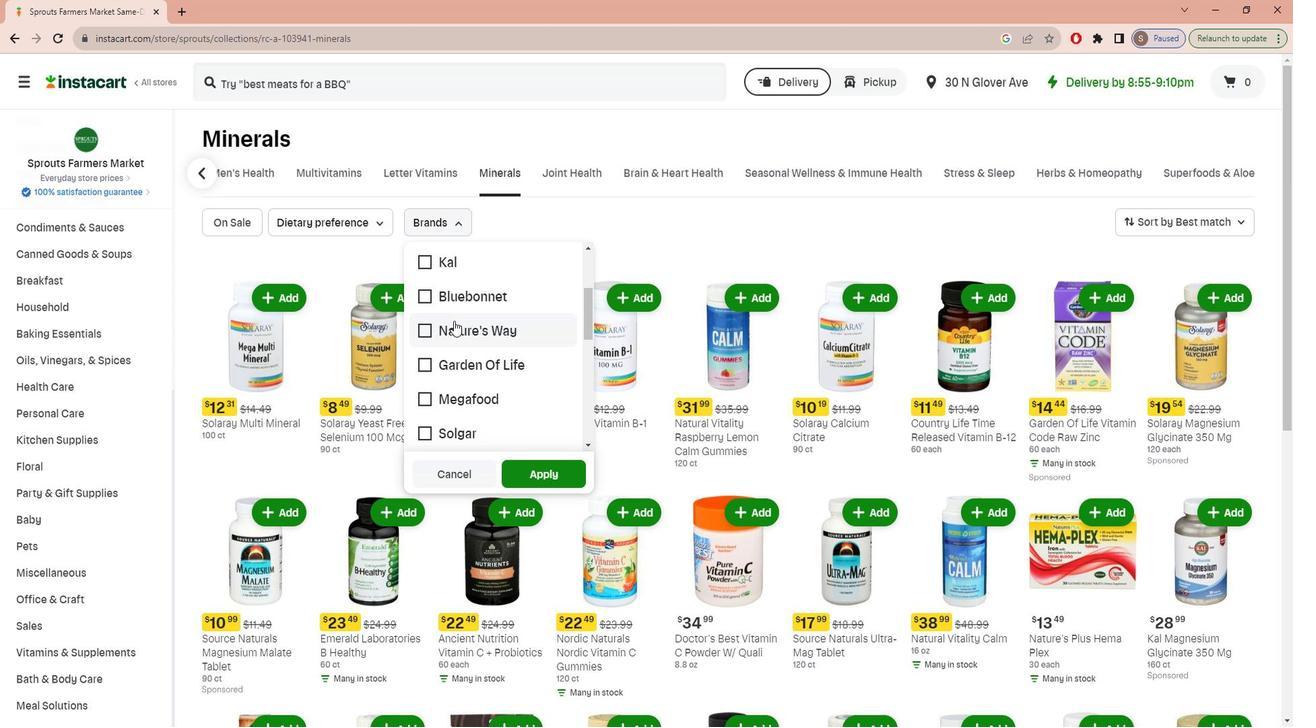 
Action: Mouse scrolled (467, 322) with delta (0, 0)
Screenshot: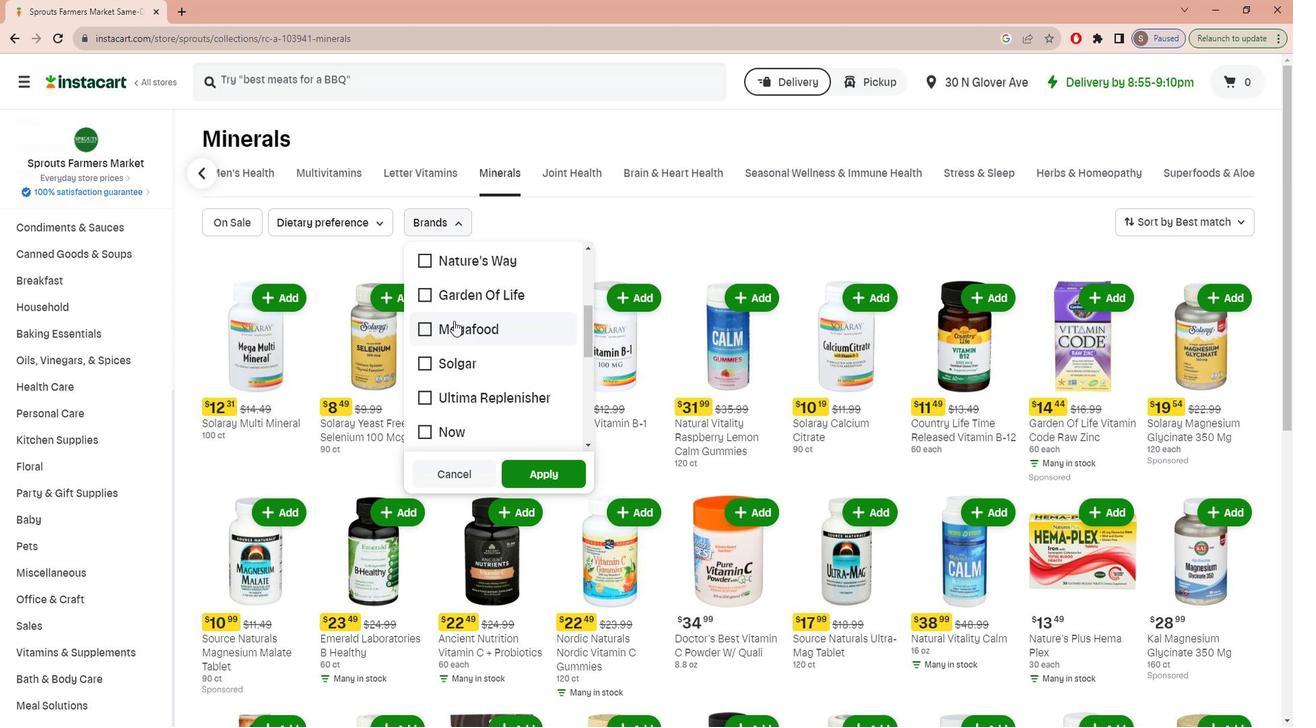 
Action: Mouse moved to (461, 358)
Screenshot: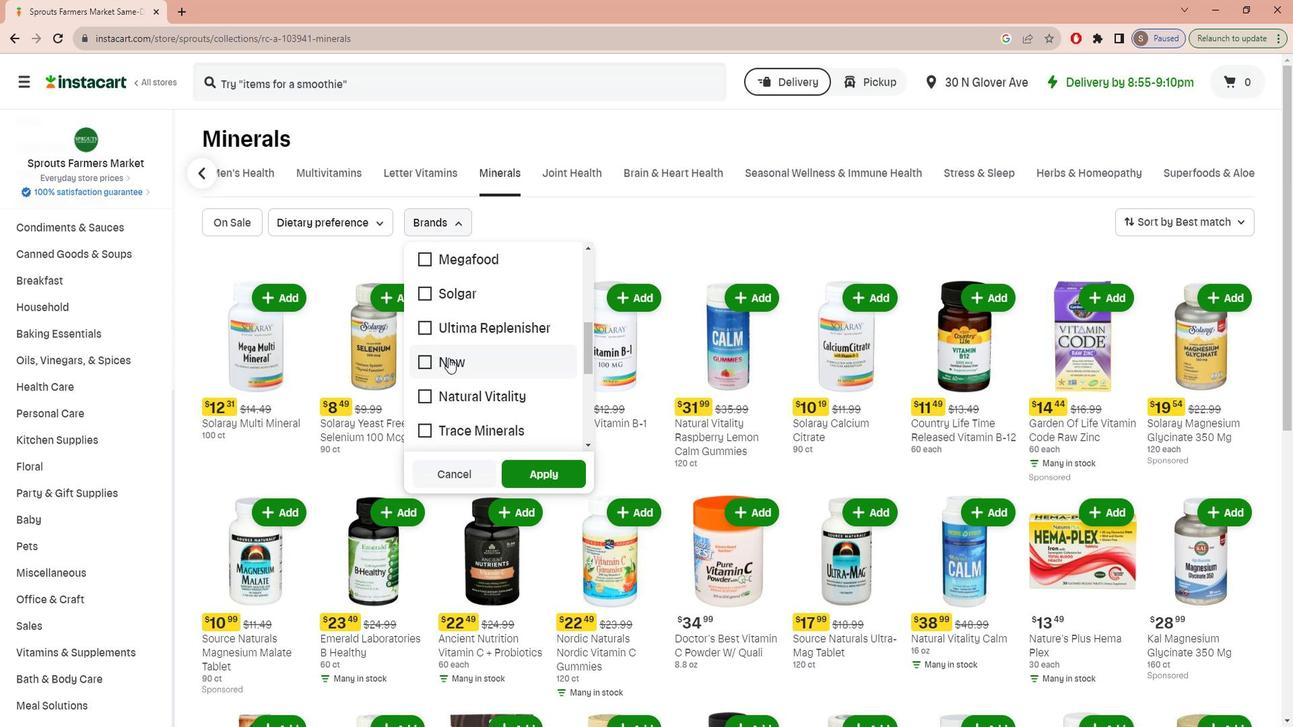 
Action: Mouse pressed left at (461, 358)
Screenshot: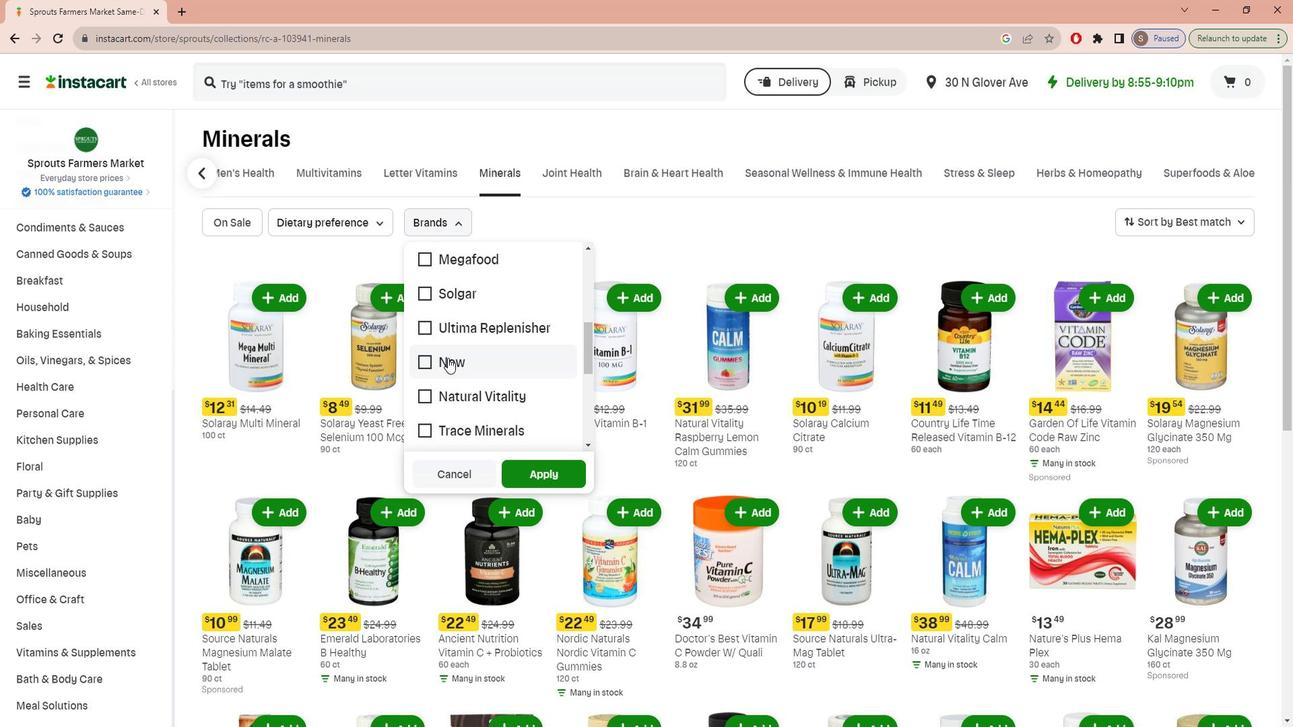 
Action: Mouse moved to (559, 468)
Screenshot: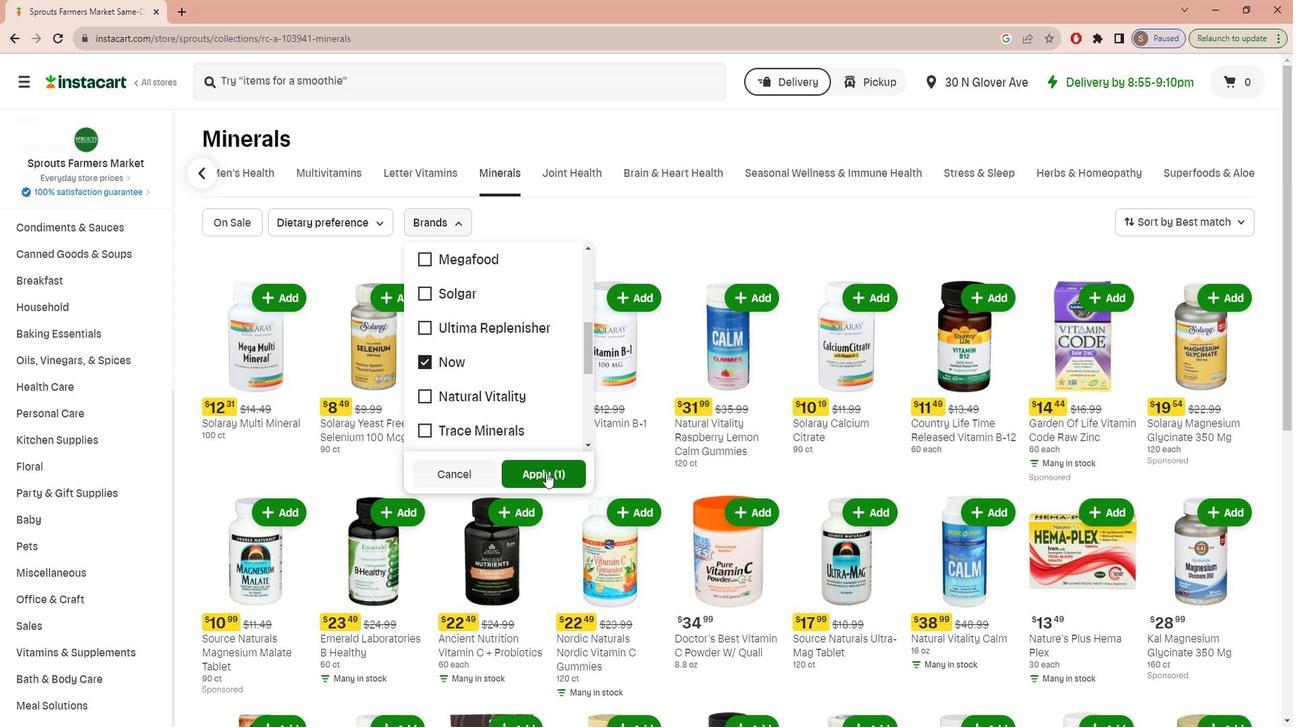 
Action: Mouse pressed left at (559, 468)
Screenshot: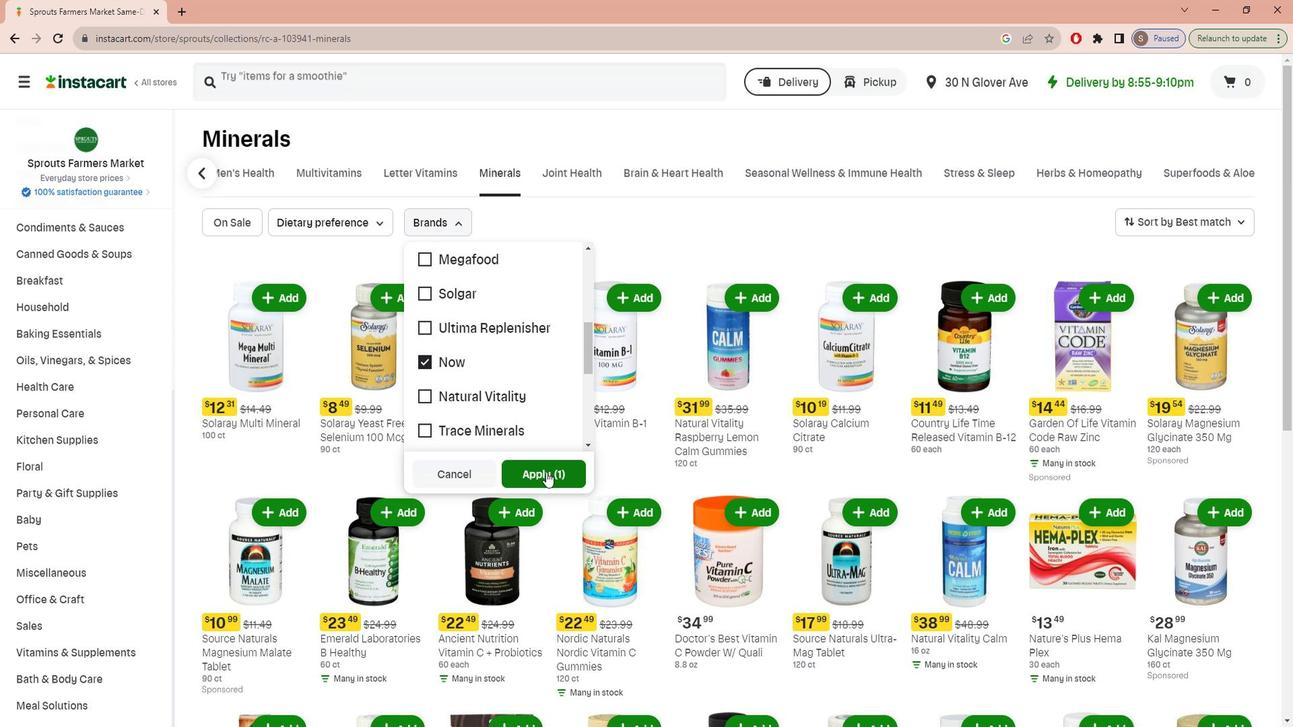 
Action: Mouse moved to (783, 522)
Screenshot: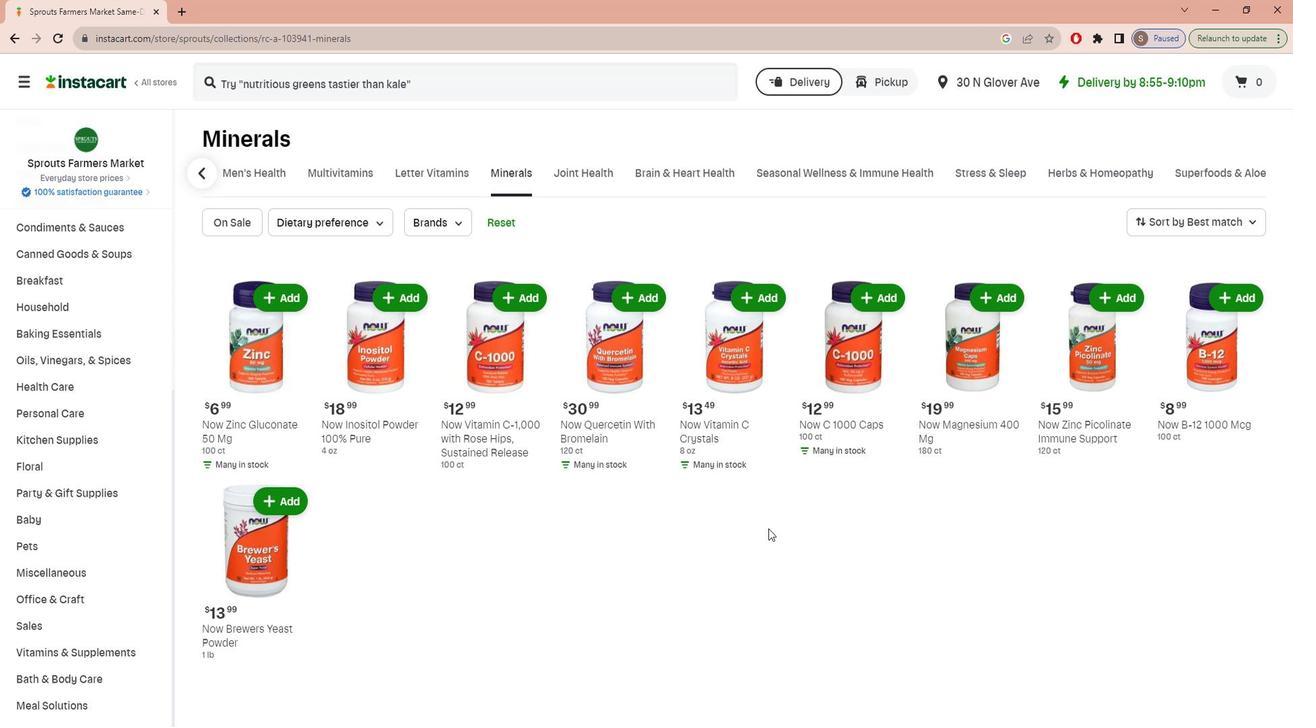 
